 Task: Search one way flight ticket for 4 adults, 2 children, 2 infants in seat and 1 infant on lap in economy from San Juan: Fernando Luis Ribas Dominicci Airport (isla Grande Airport) to Gillette: Gillette Campbell County Airport on 5-1-2023. Choice of flights is Sun country airlines. Price is upto 90000. Outbound departure time preference is 0:00.
Action: Mouse moved to (295, 497)
Screenshot: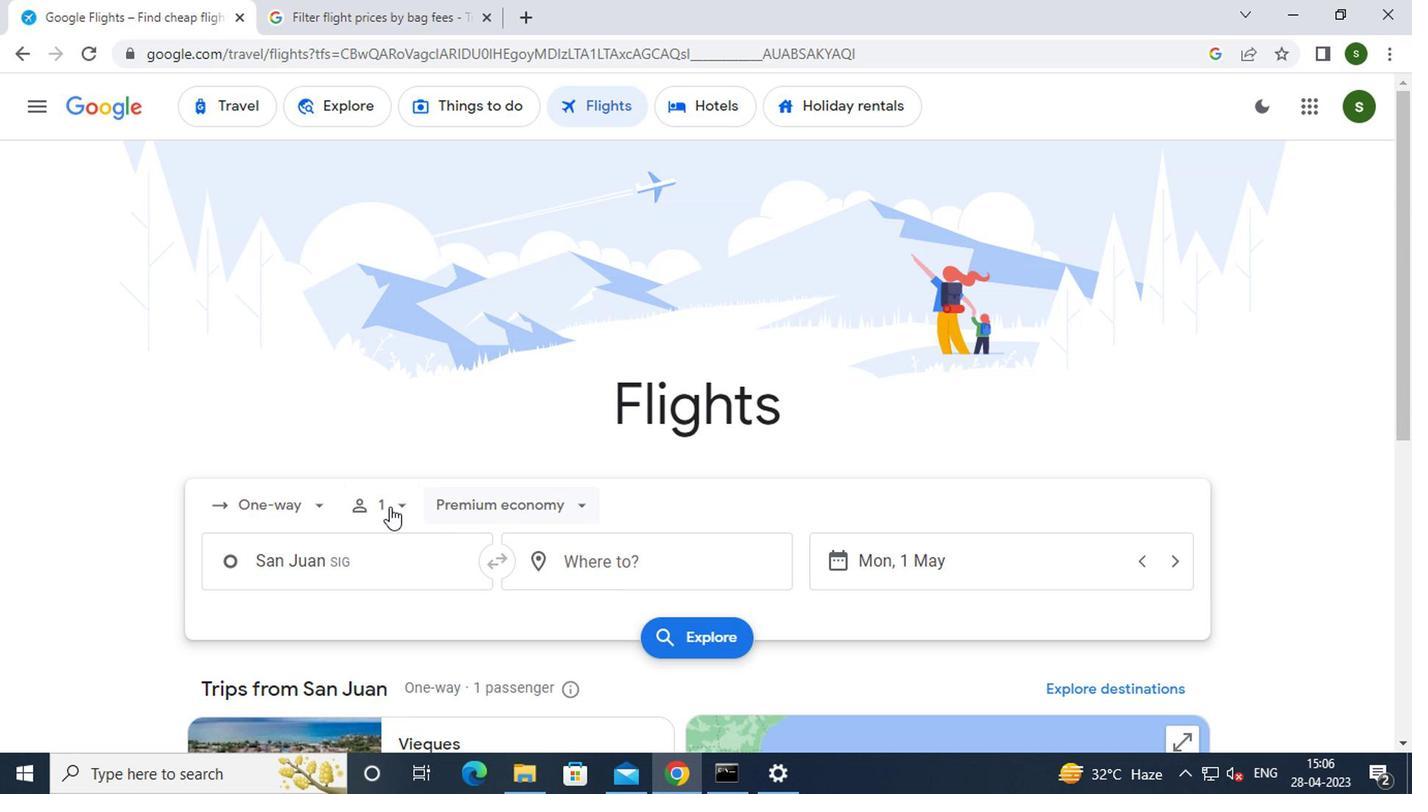 
Action: Mouse pressed left at (295, 497)
Screenshot: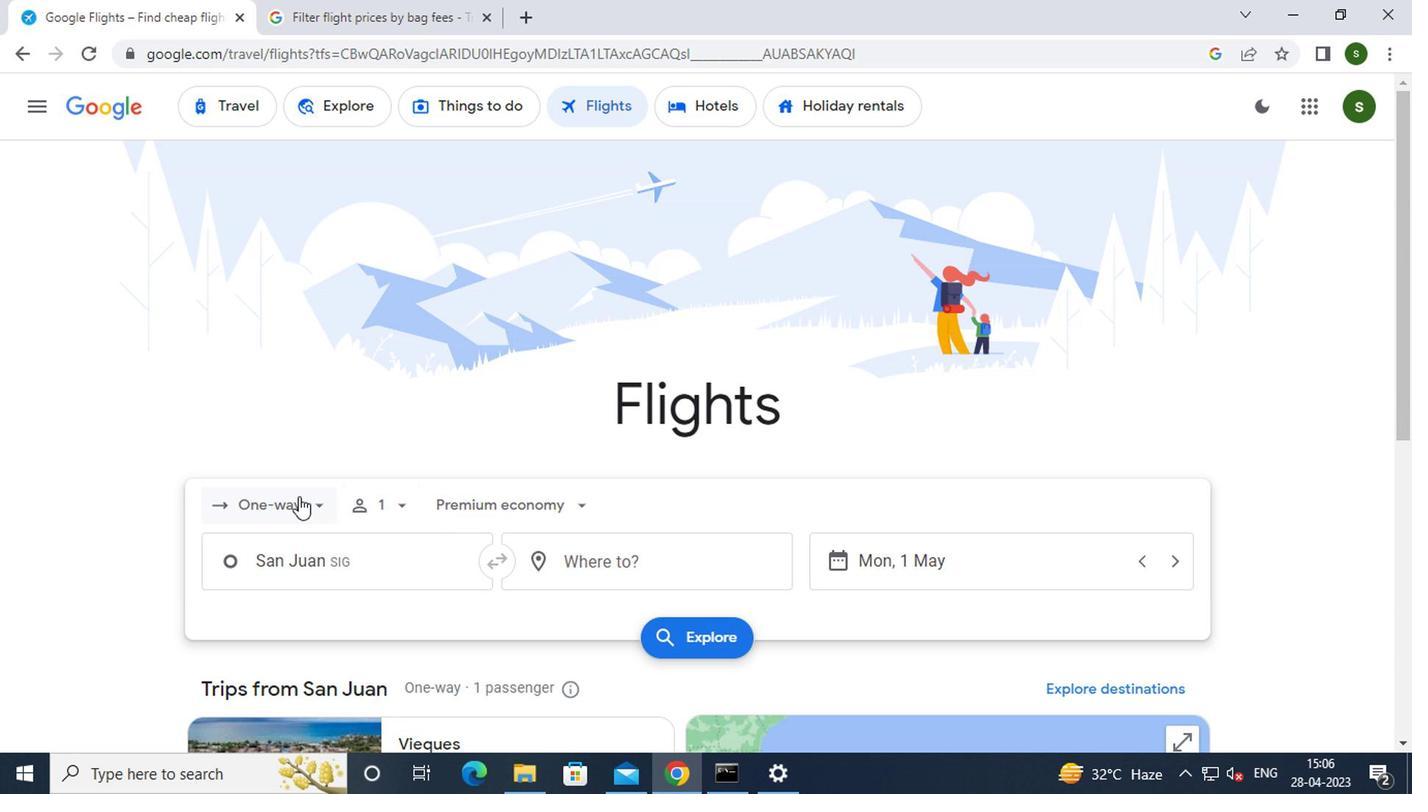 
Action: Mouse moved to (301, 590)
Screenshot: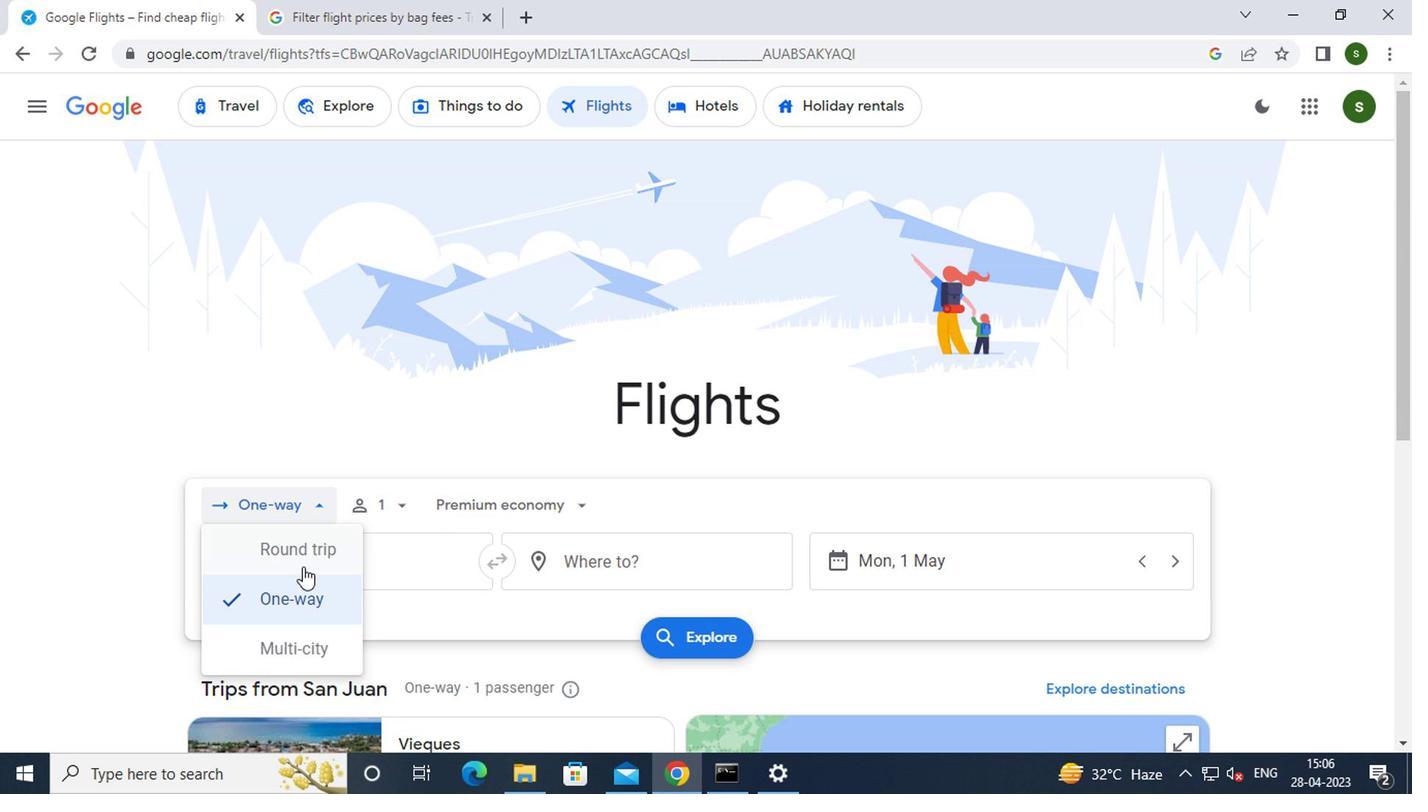
Action: Mouse pressed left at (301, 590)
Screenshot: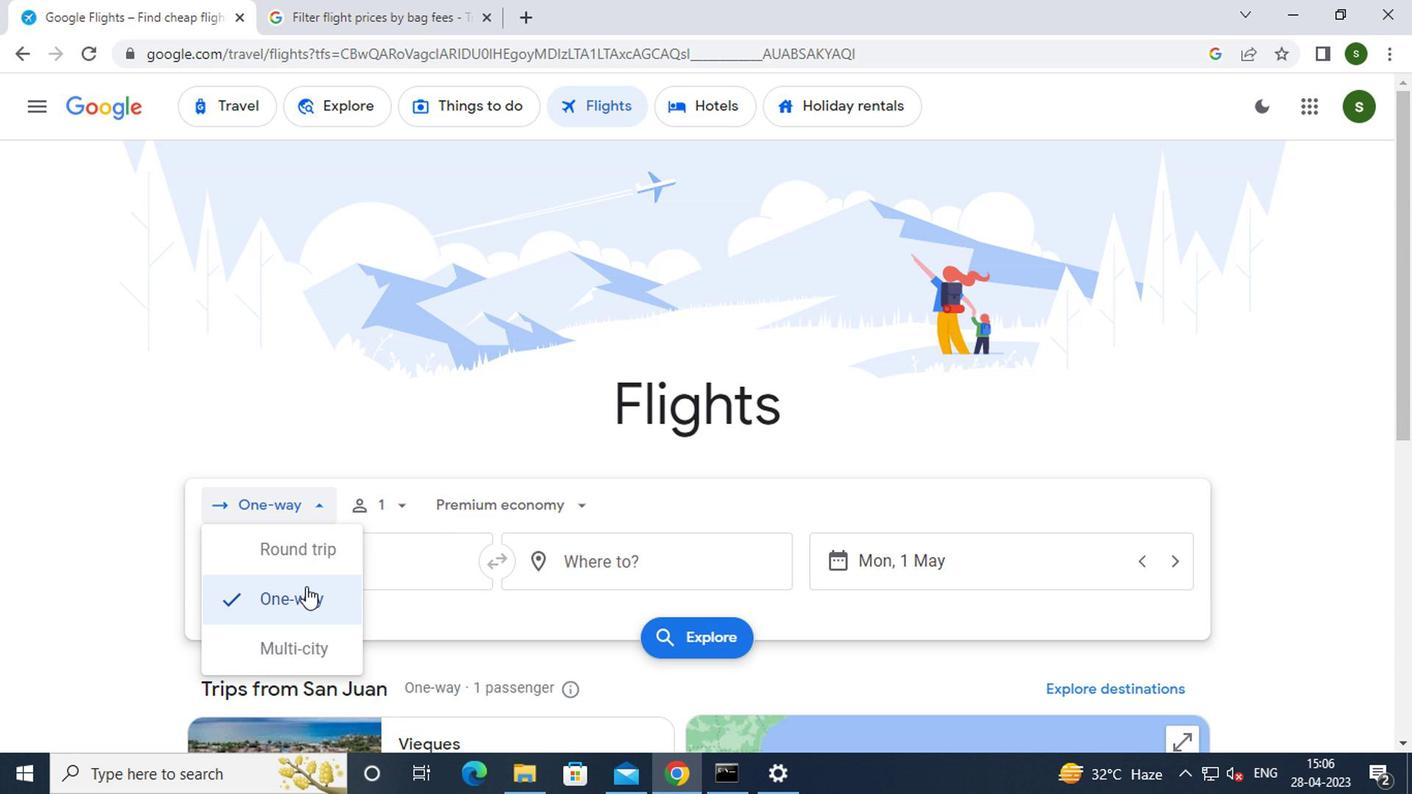 
Action: Mouse moved to (404, 492)
Screenshot: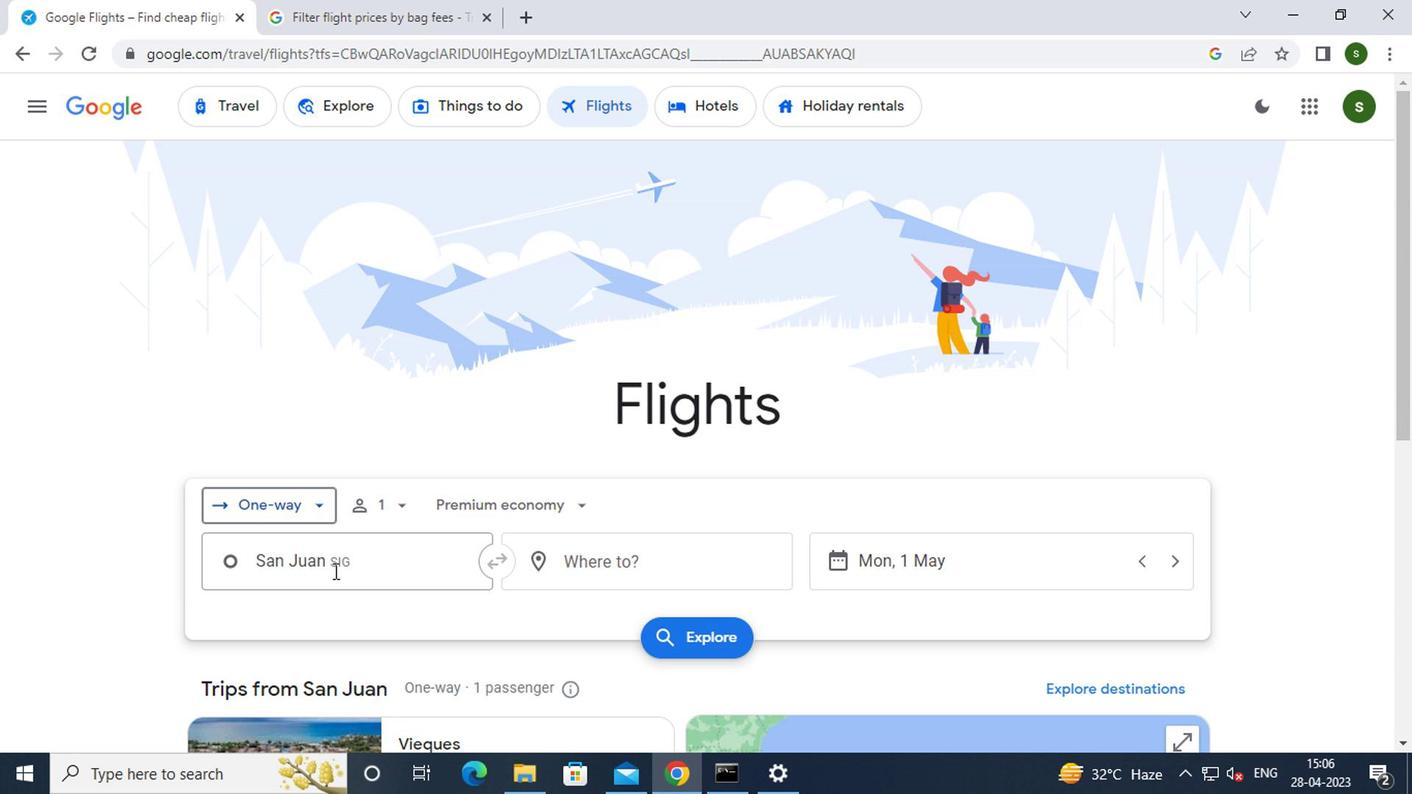 
Action: Mouse pressed left at (404, 492)
Screenshot: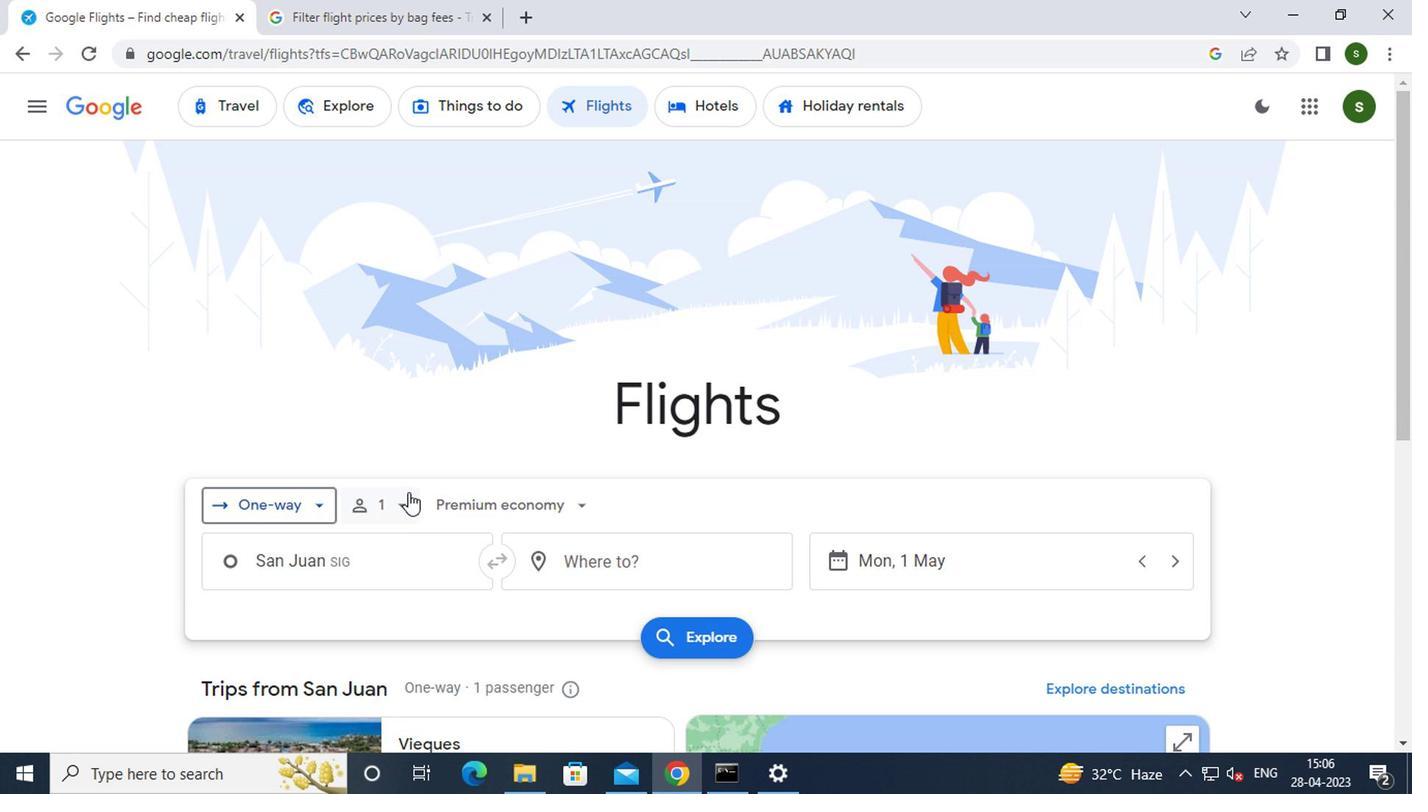 
Action: Mouse moved to (551, 555)
Screenshot: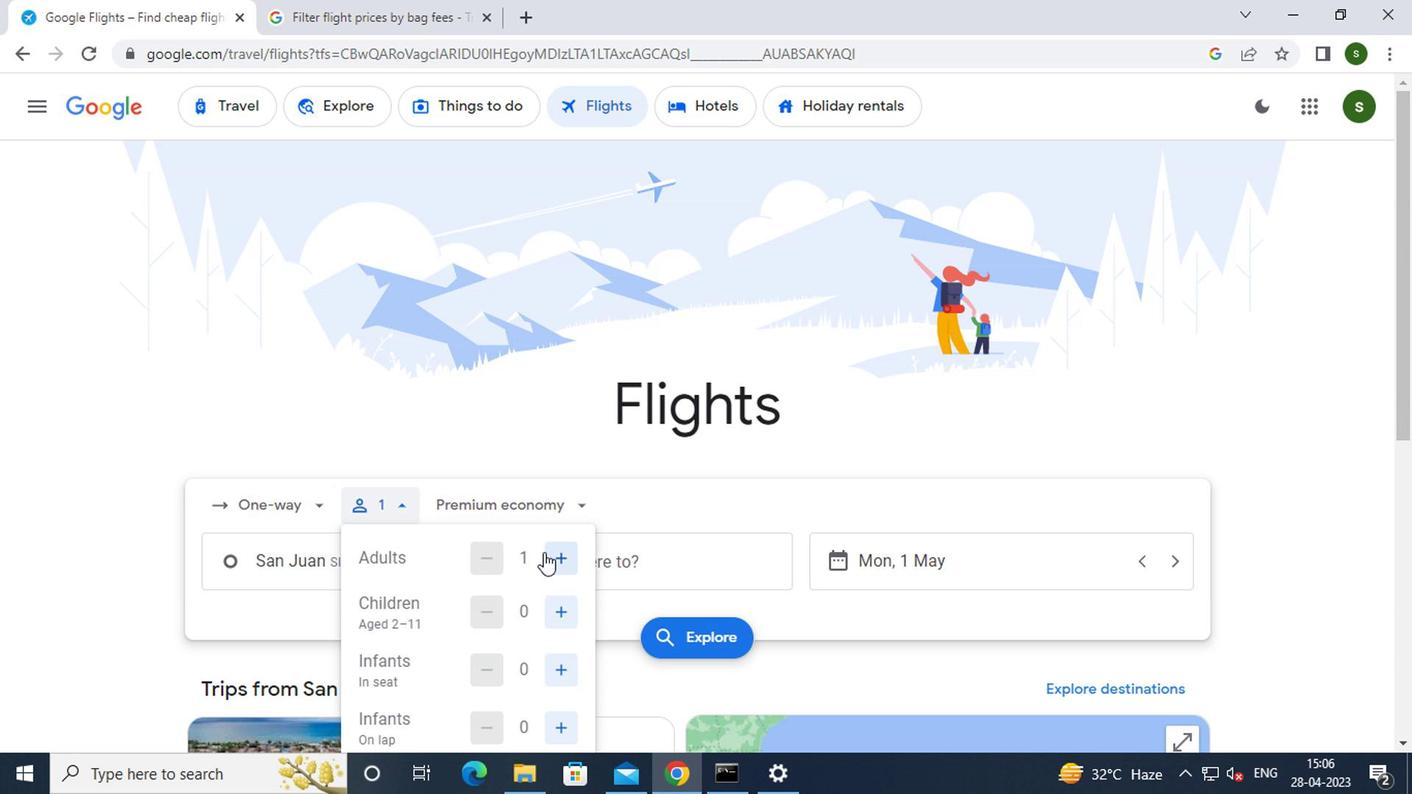 
Action: Mouse pressed left at (551, 555)
Screenshot: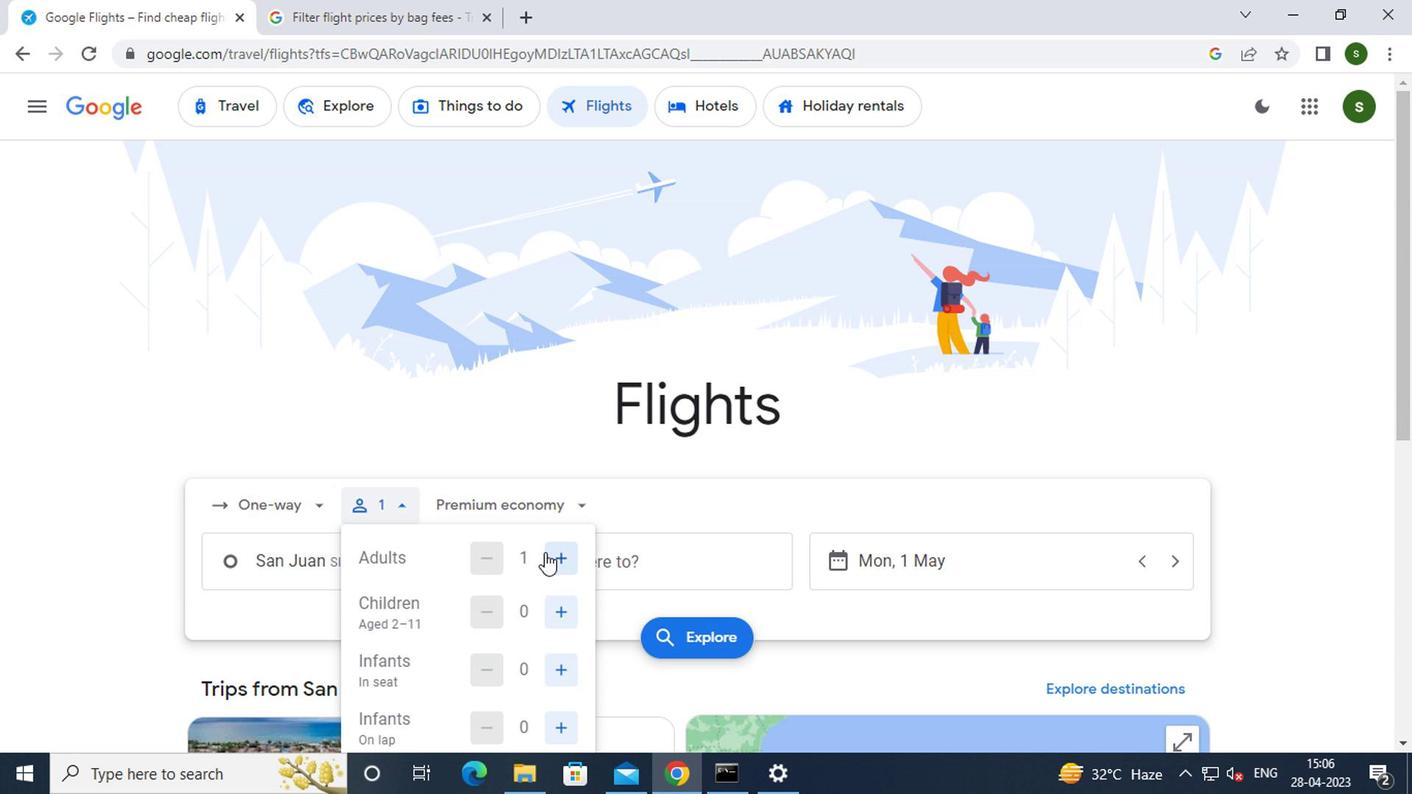 
Action: Mouse pressed left at (551, 555)
Screenshot: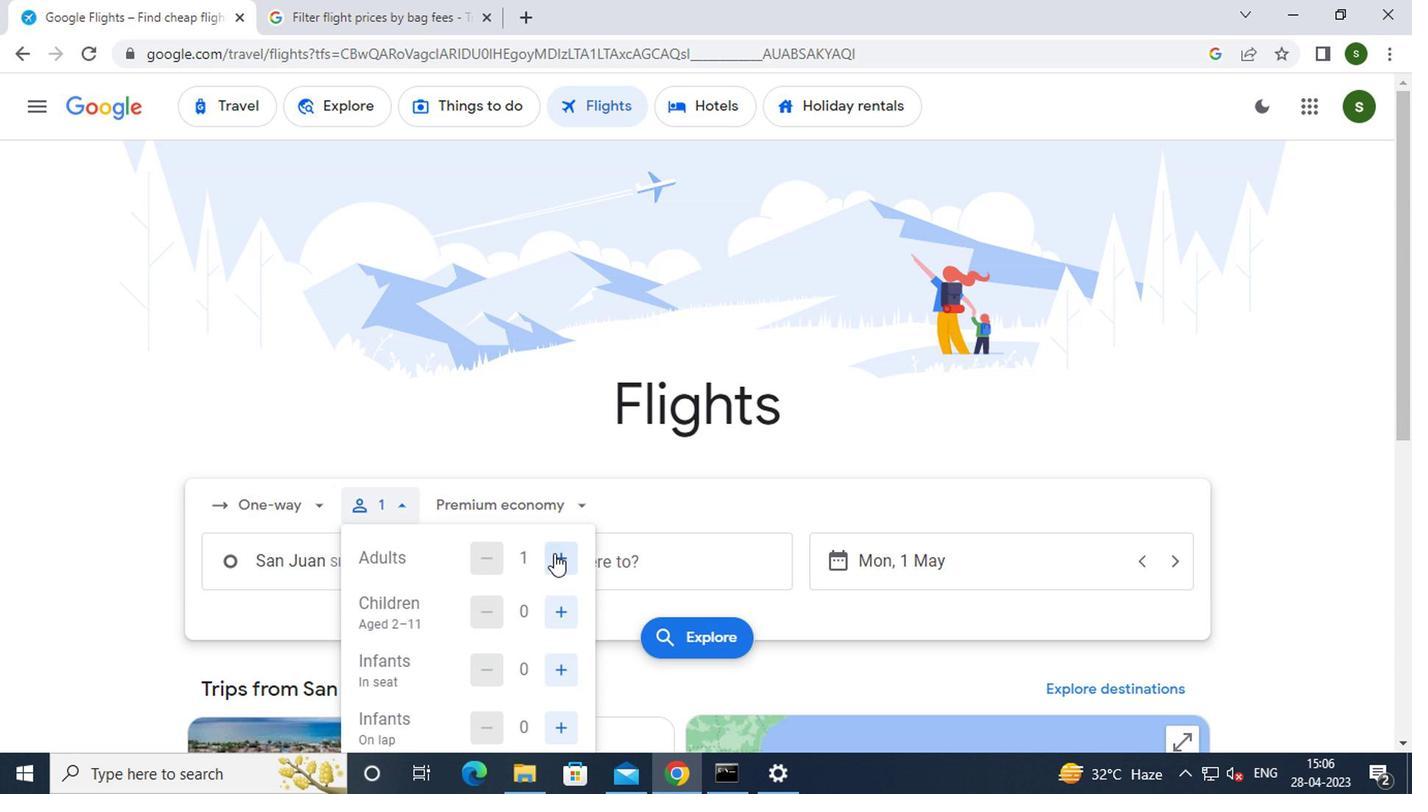 
Action: Mouse pressed left at (551, 555)
Screenshot: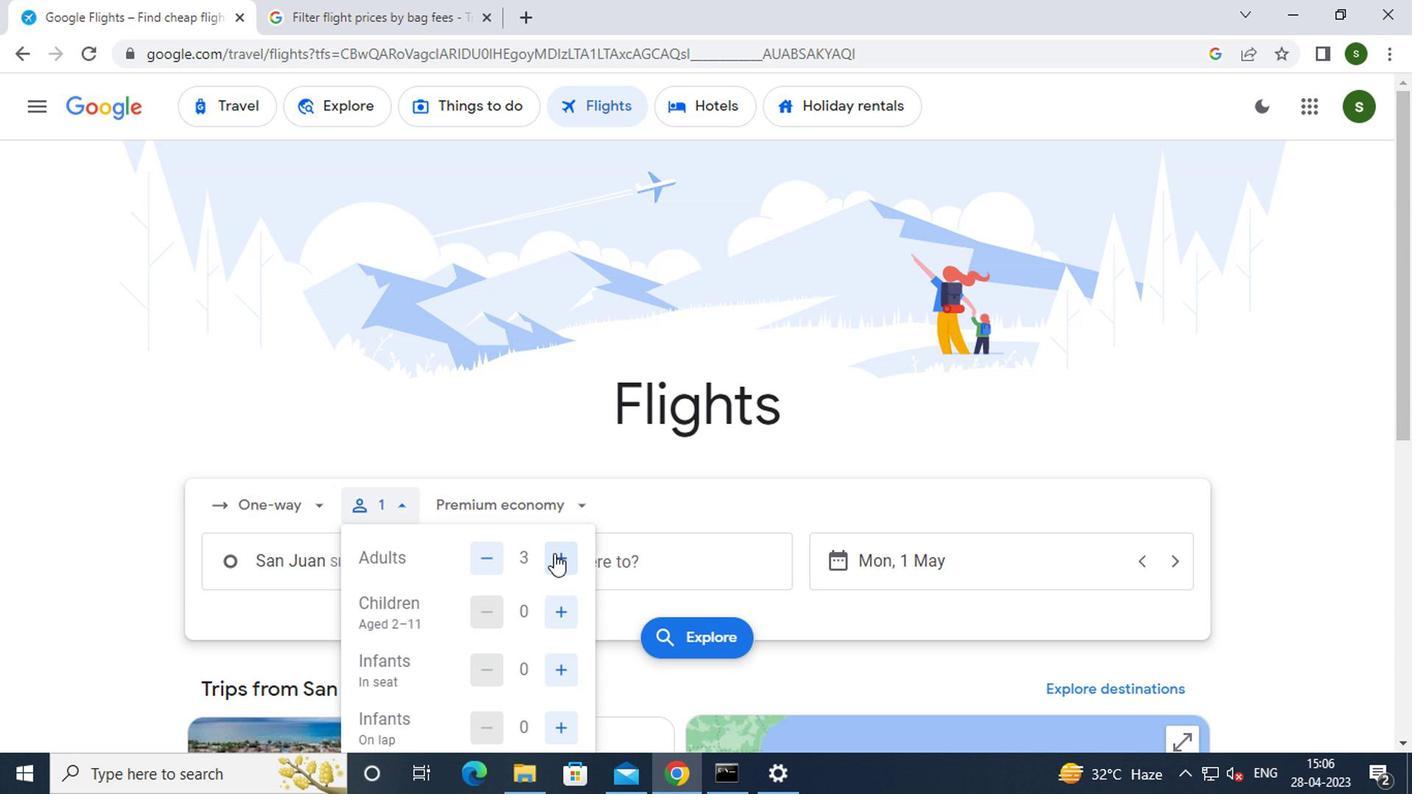 
Action: Mouse moved to (557, 603)
Screenshot: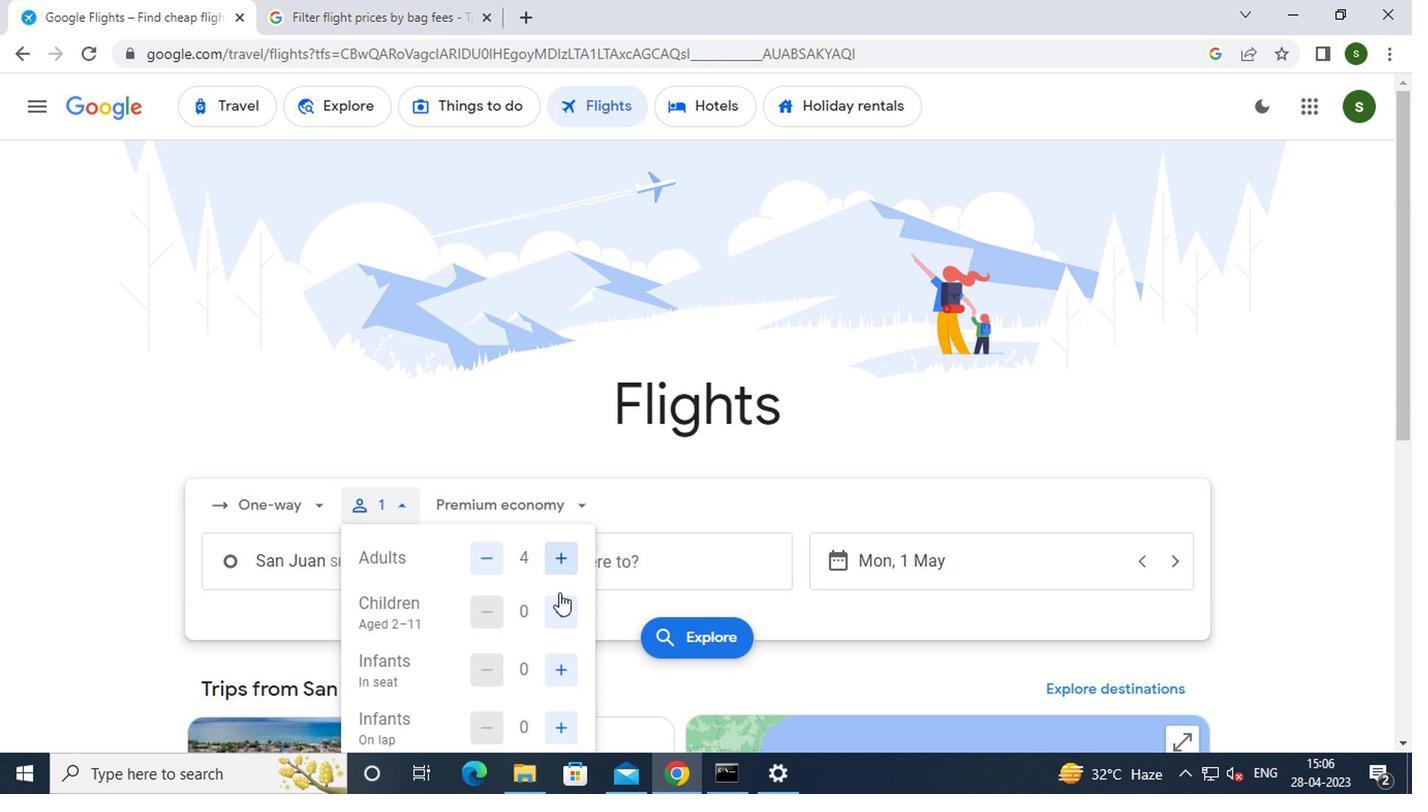 
Action: Mouse pressed left at (557, 603)
Screenshot: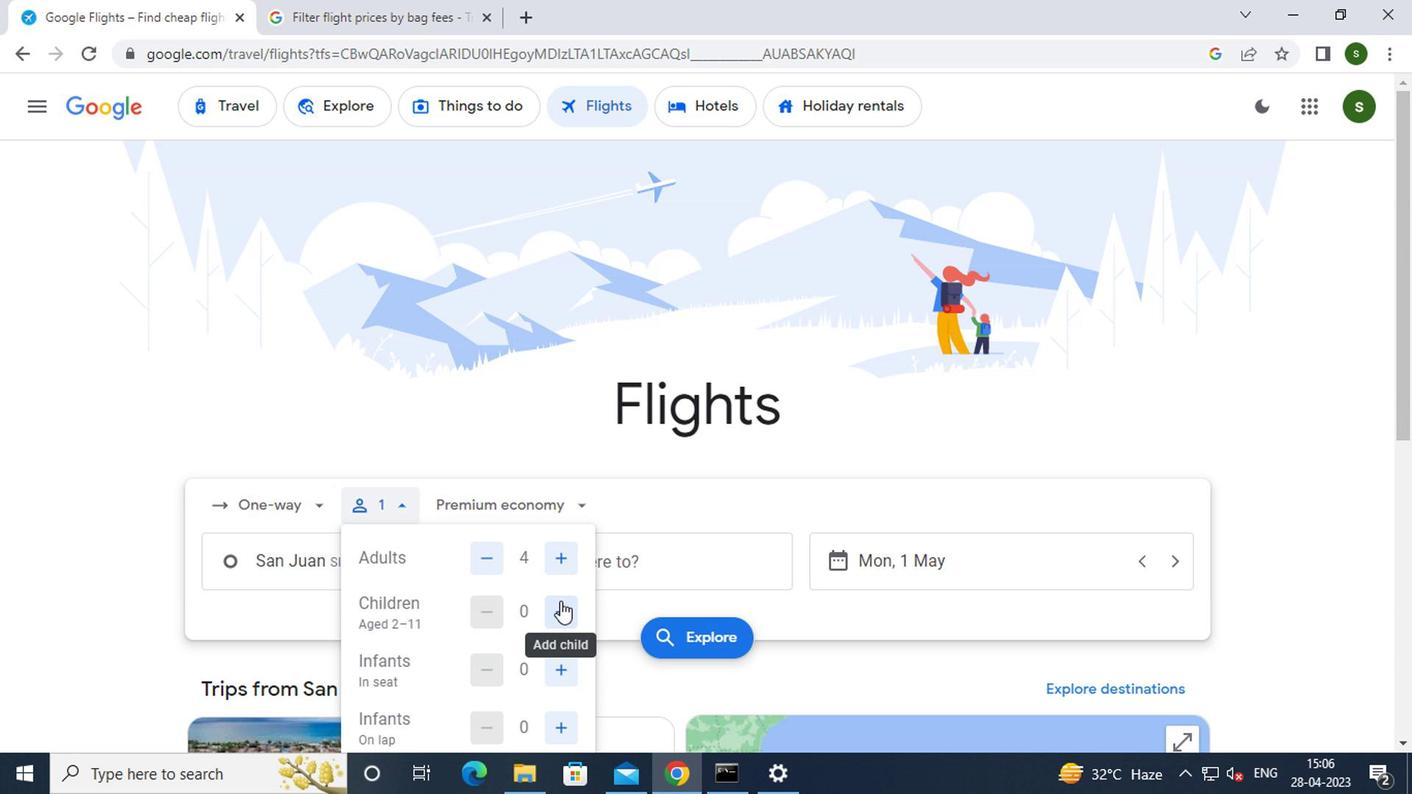 
Action: Mouse pressed left at (557, 603)
Screenshot: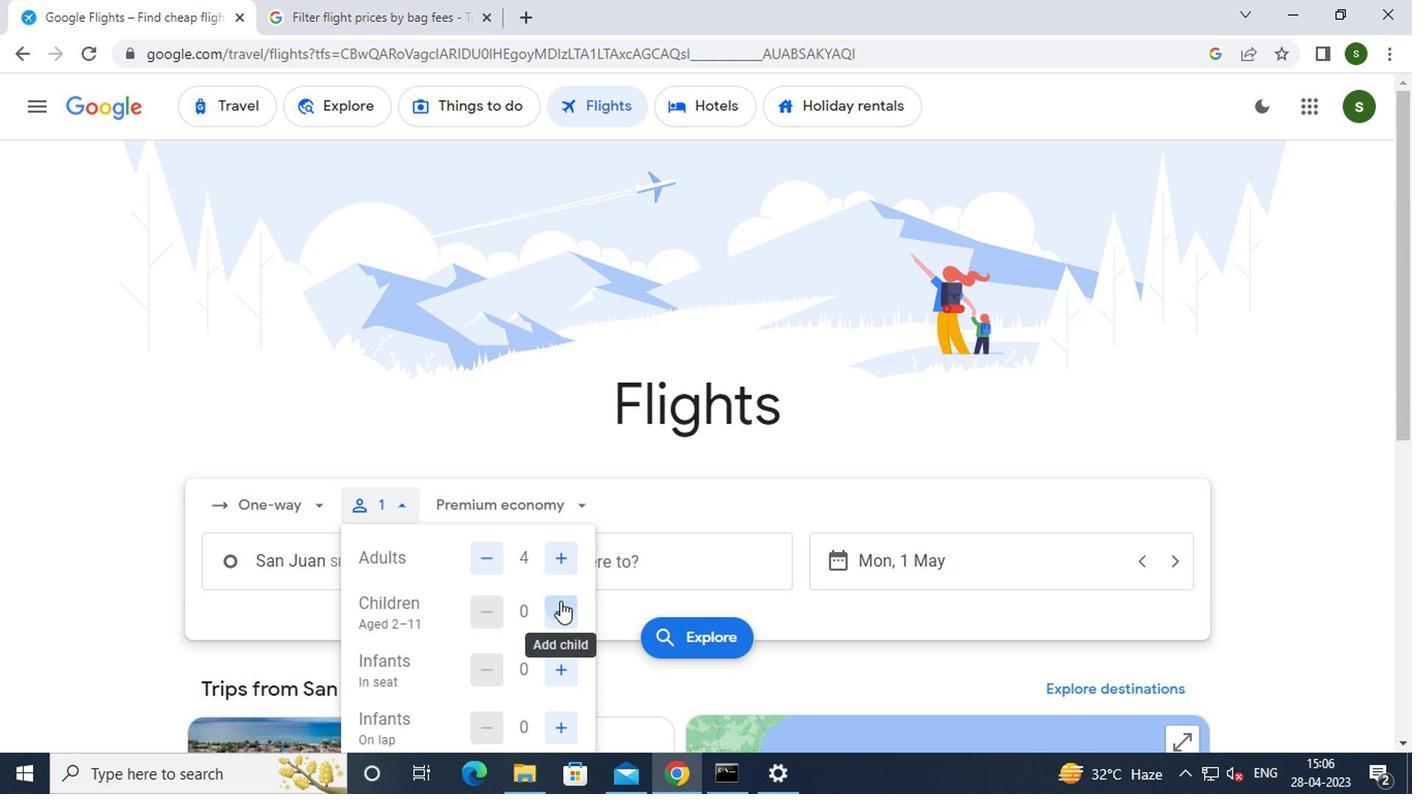 
Action: Mouse moved to (556, 675)
Screenshot: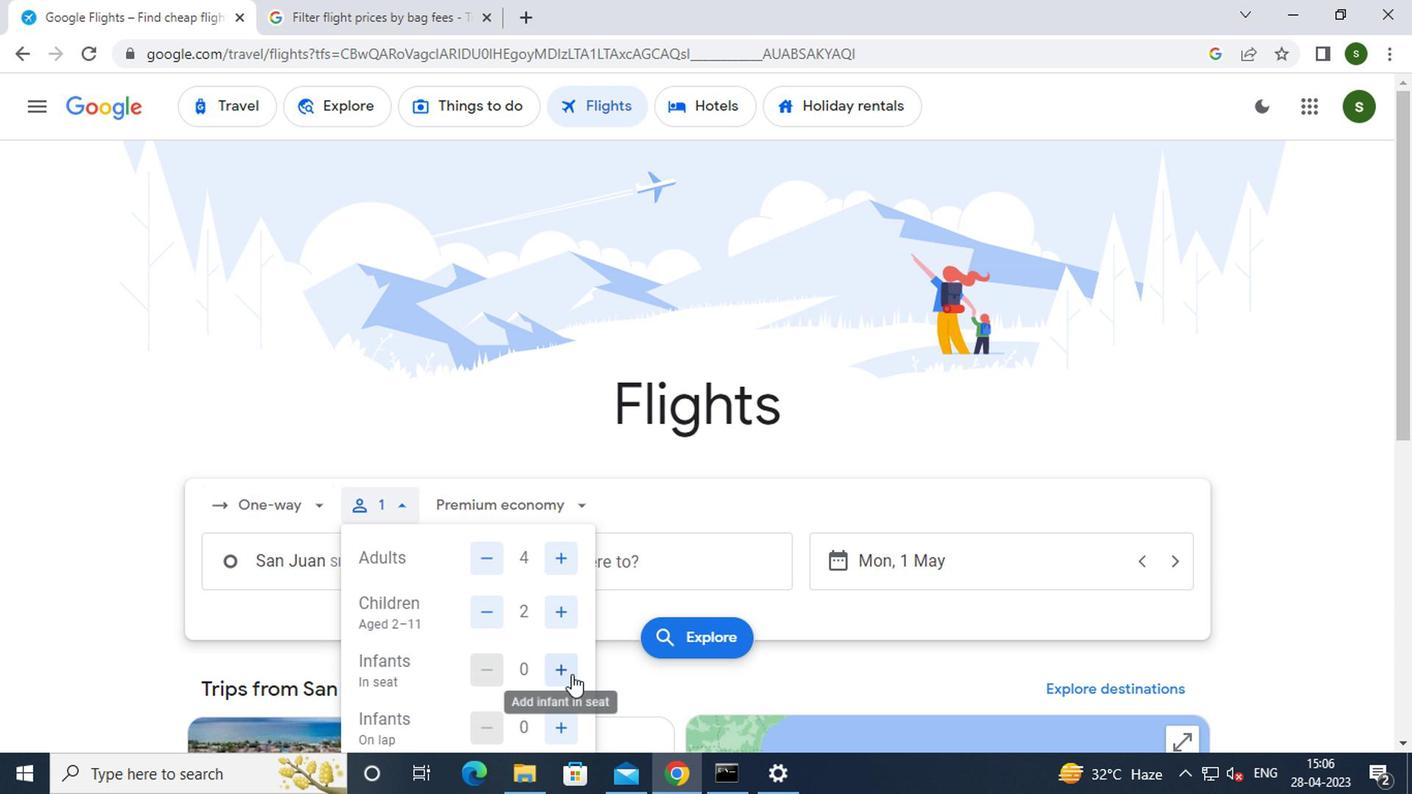 
Action: Mouse pressed left at (556, 675)
Screenshot: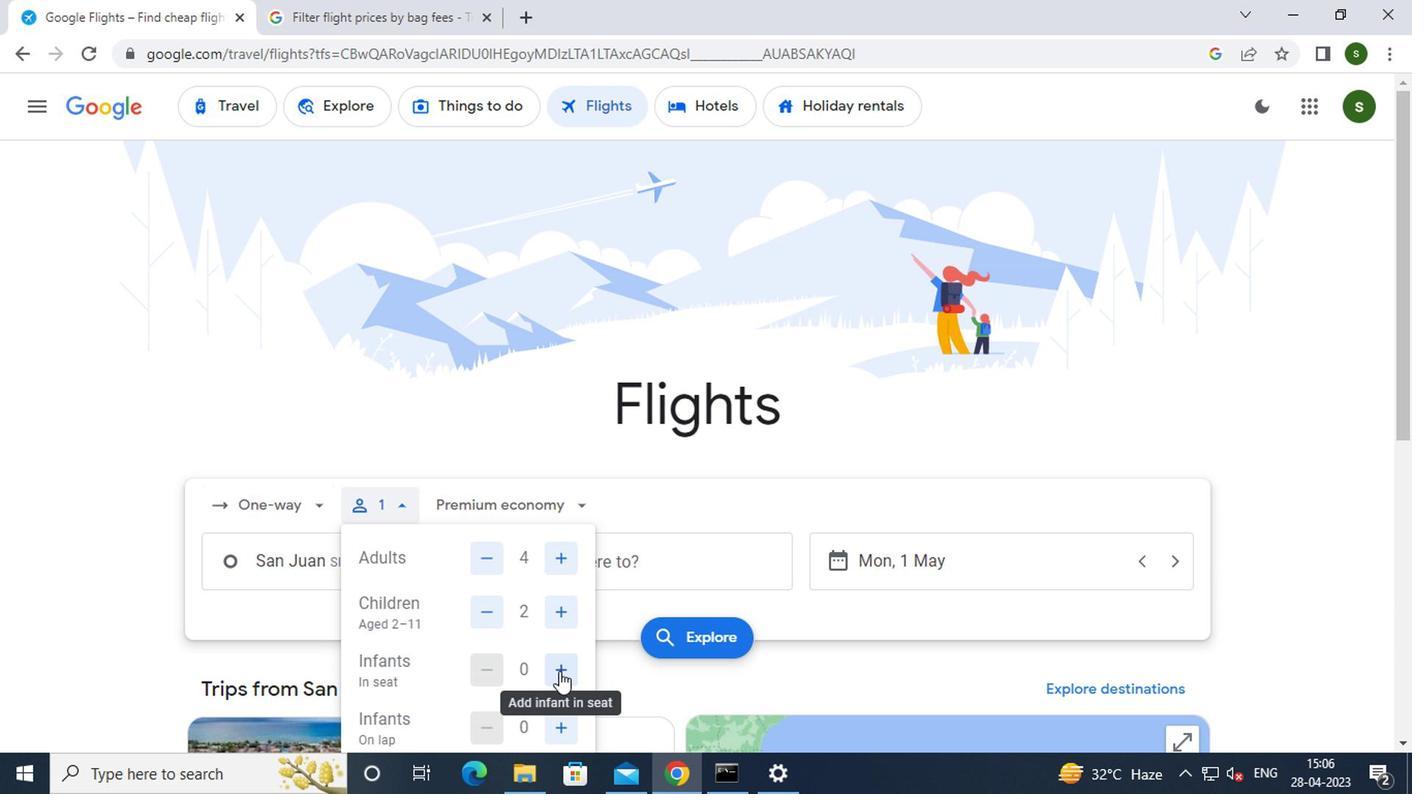 
Action: Mouse pressed left at (556, 675)
Screenshot: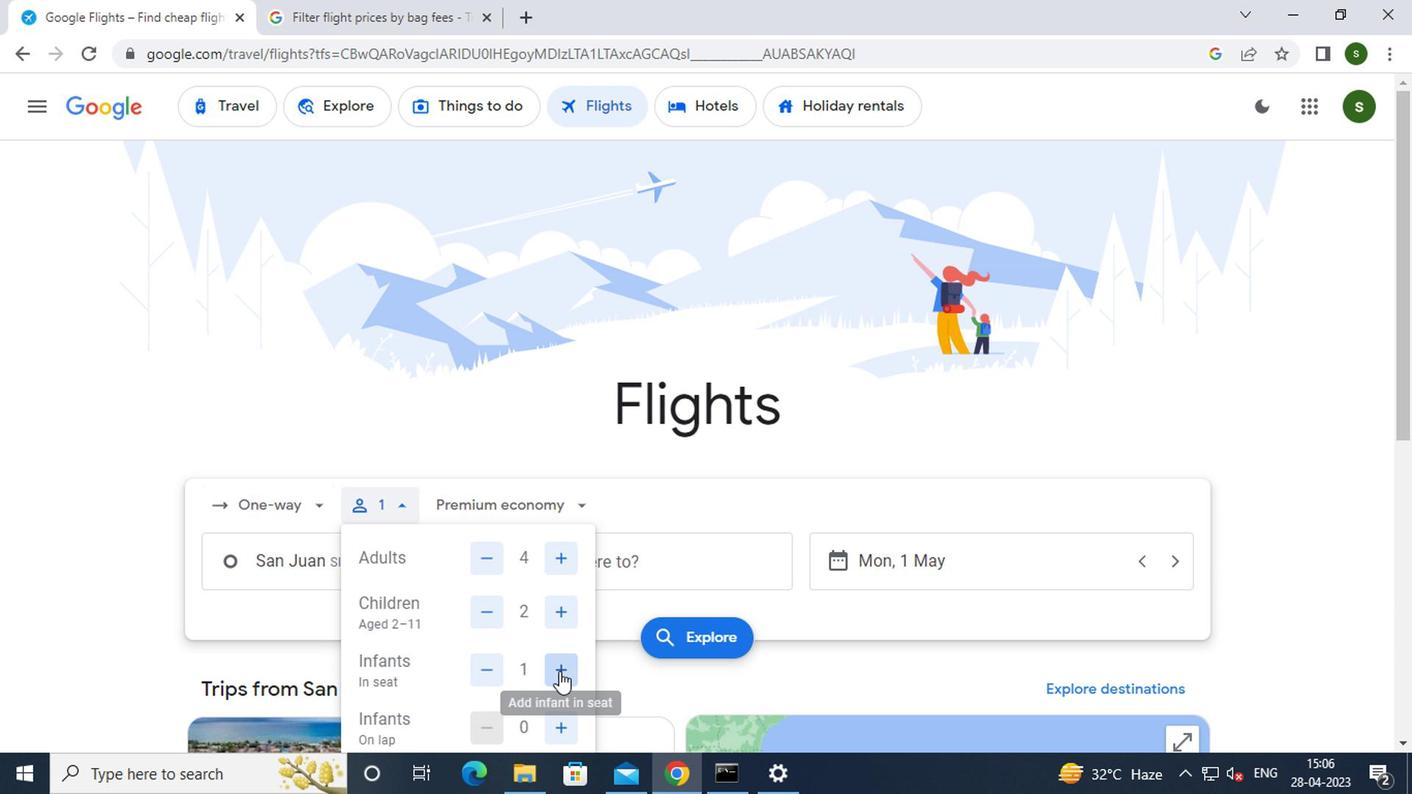 
Action: Mouse moved to (564, 734)
Screenshot: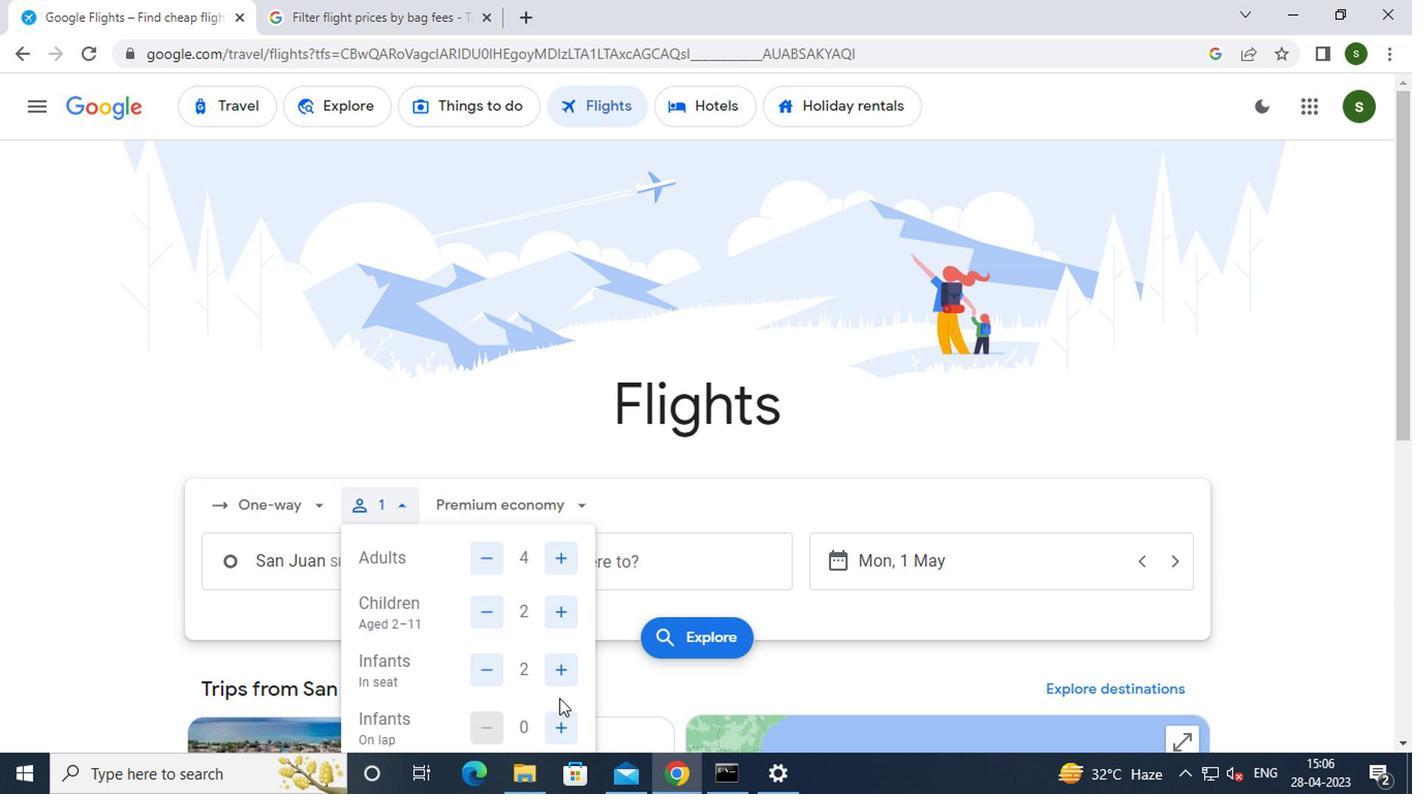 
Action: Mouse pressed left at (564, 734)
Screenshot: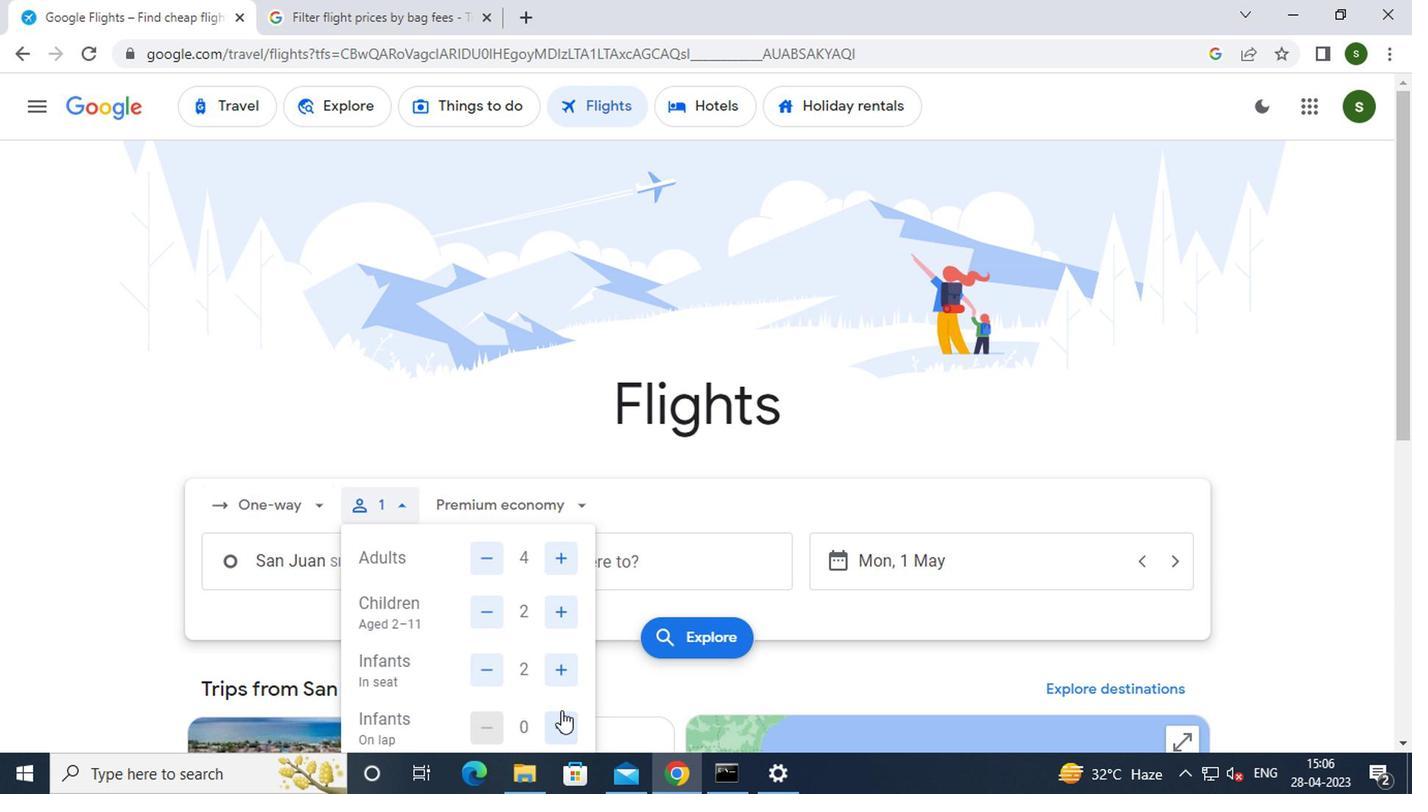 
Action: Mouse moved to (520, 492)
Screenshot: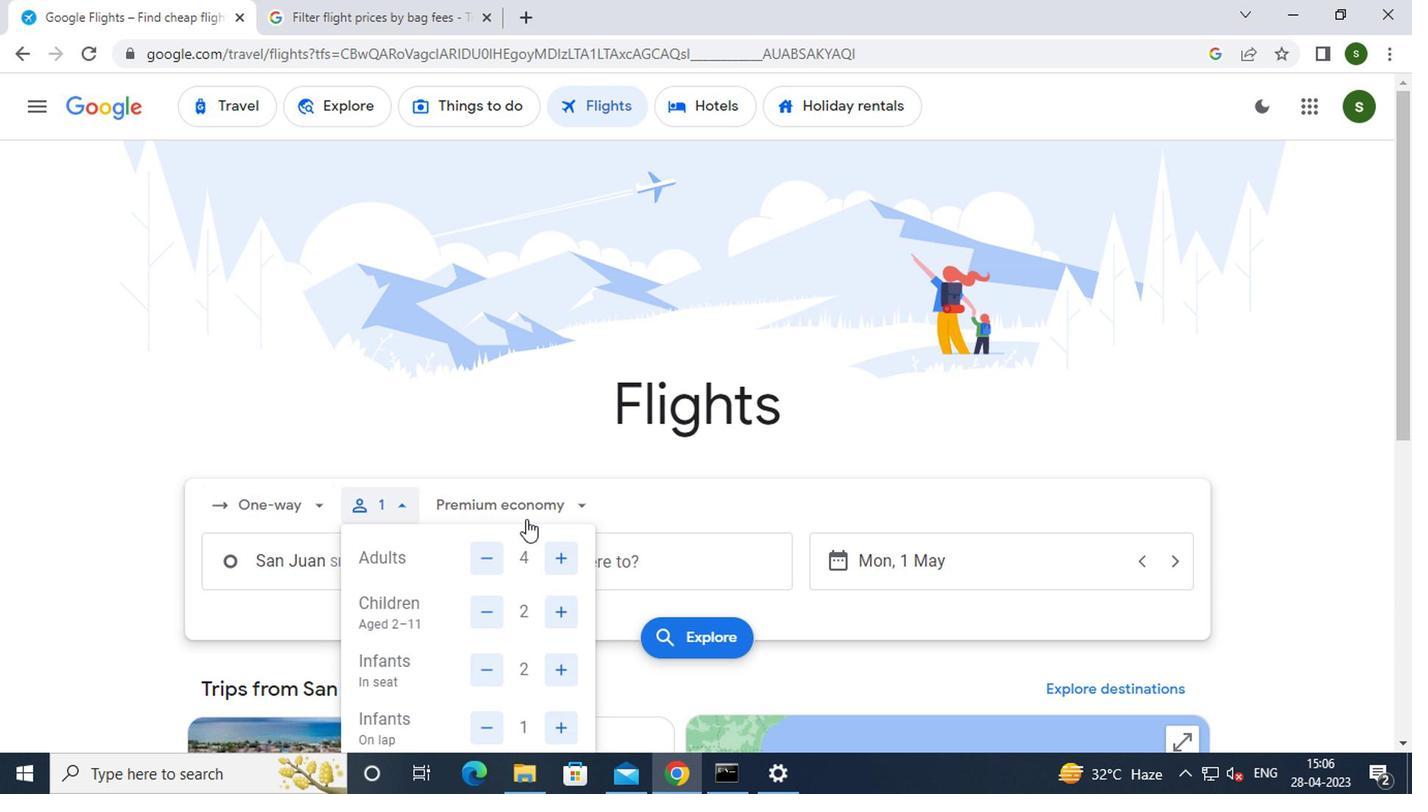 
Action: Mouse pressed left at (520, 492)
Screenshot: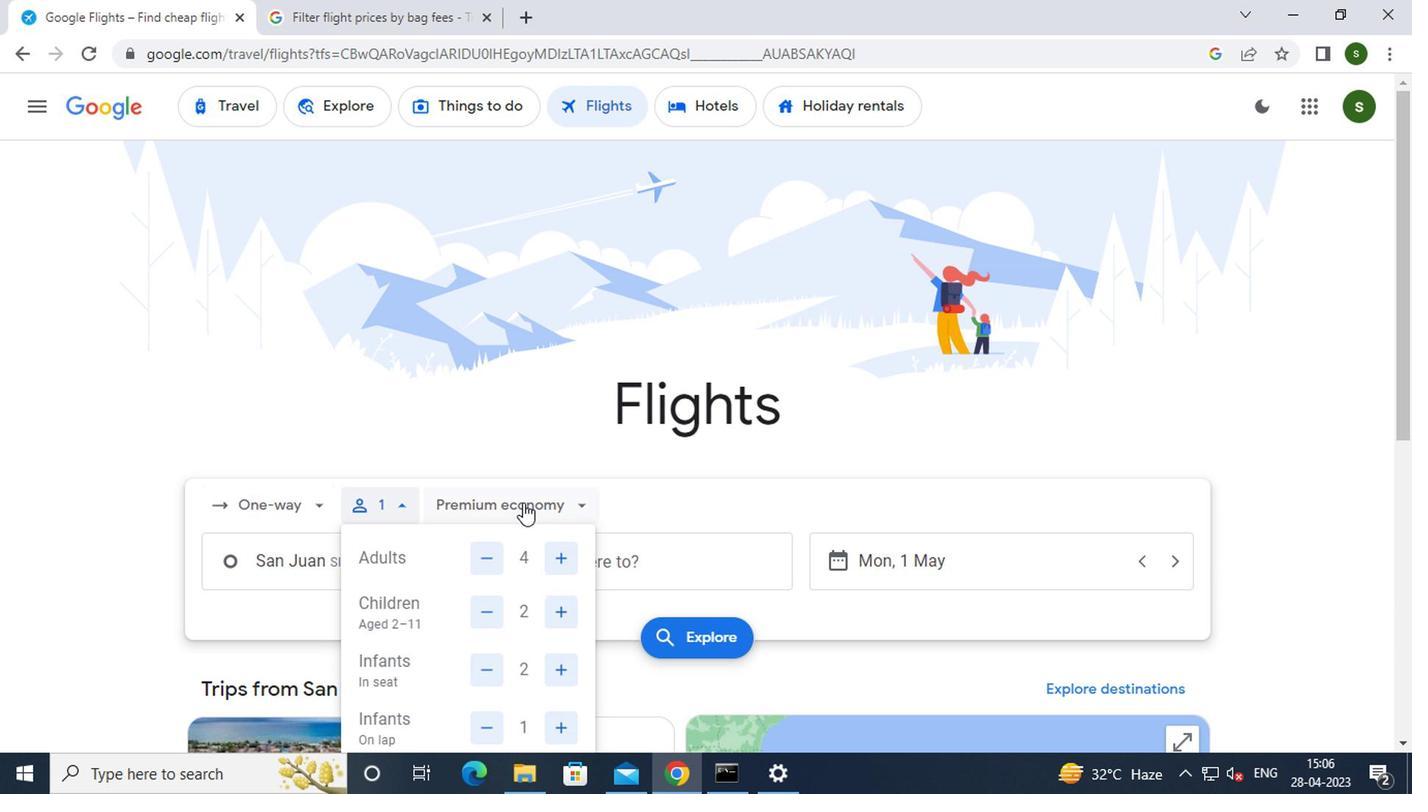 
Action: Mouse moved to (542, 553)
Screenshot: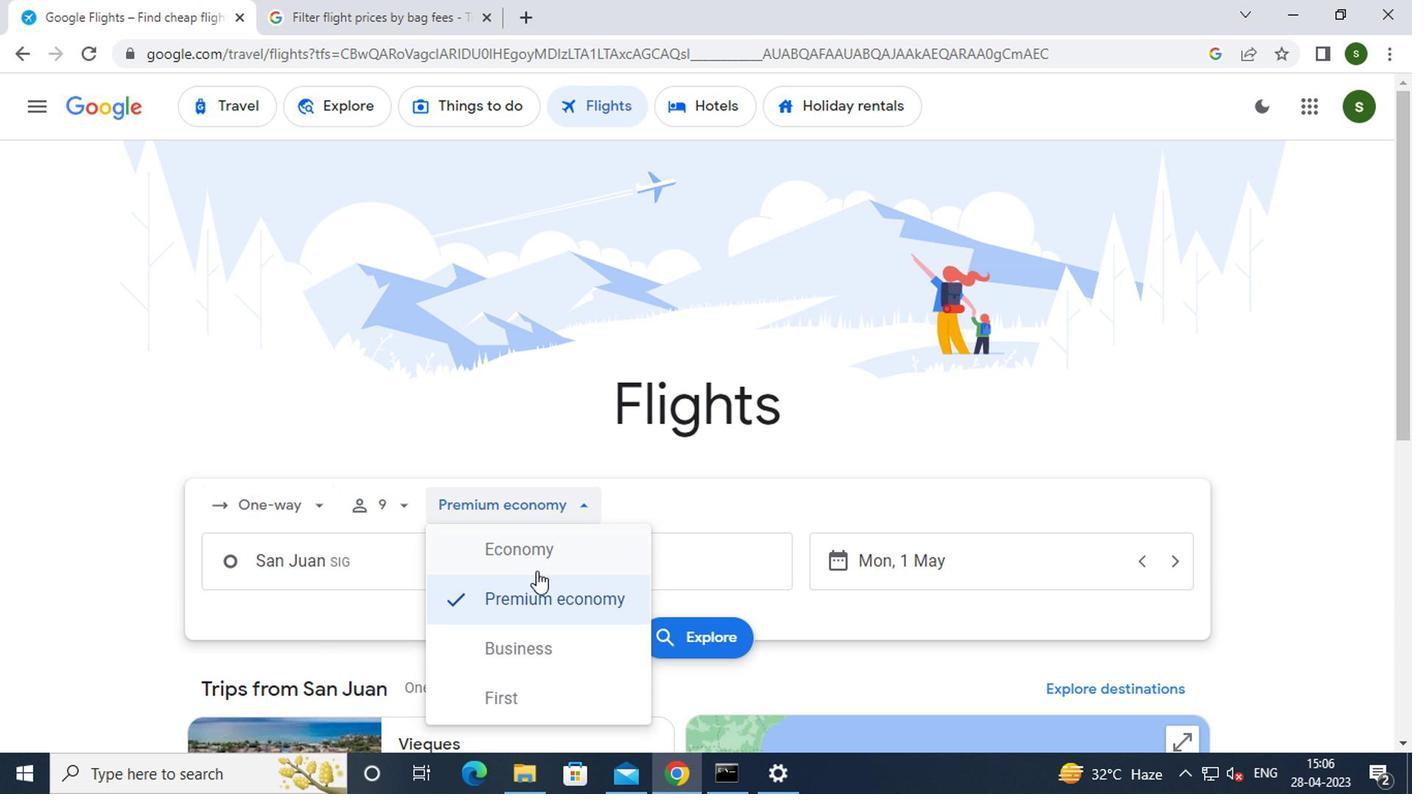 
Action: Mouse pressed left at (542, 553)
Screenshot: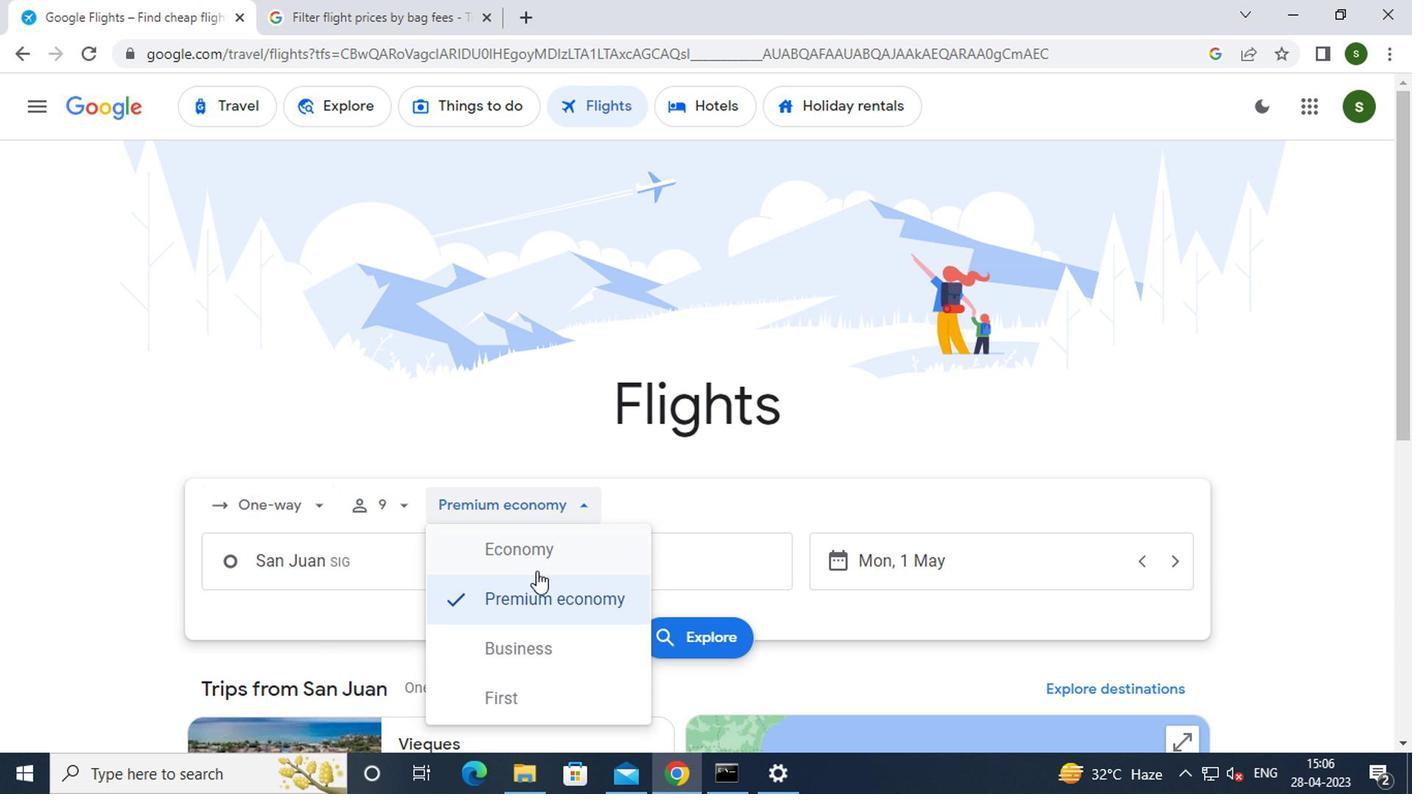 
Action: Mouse moved to (392, 575)
Screenshot: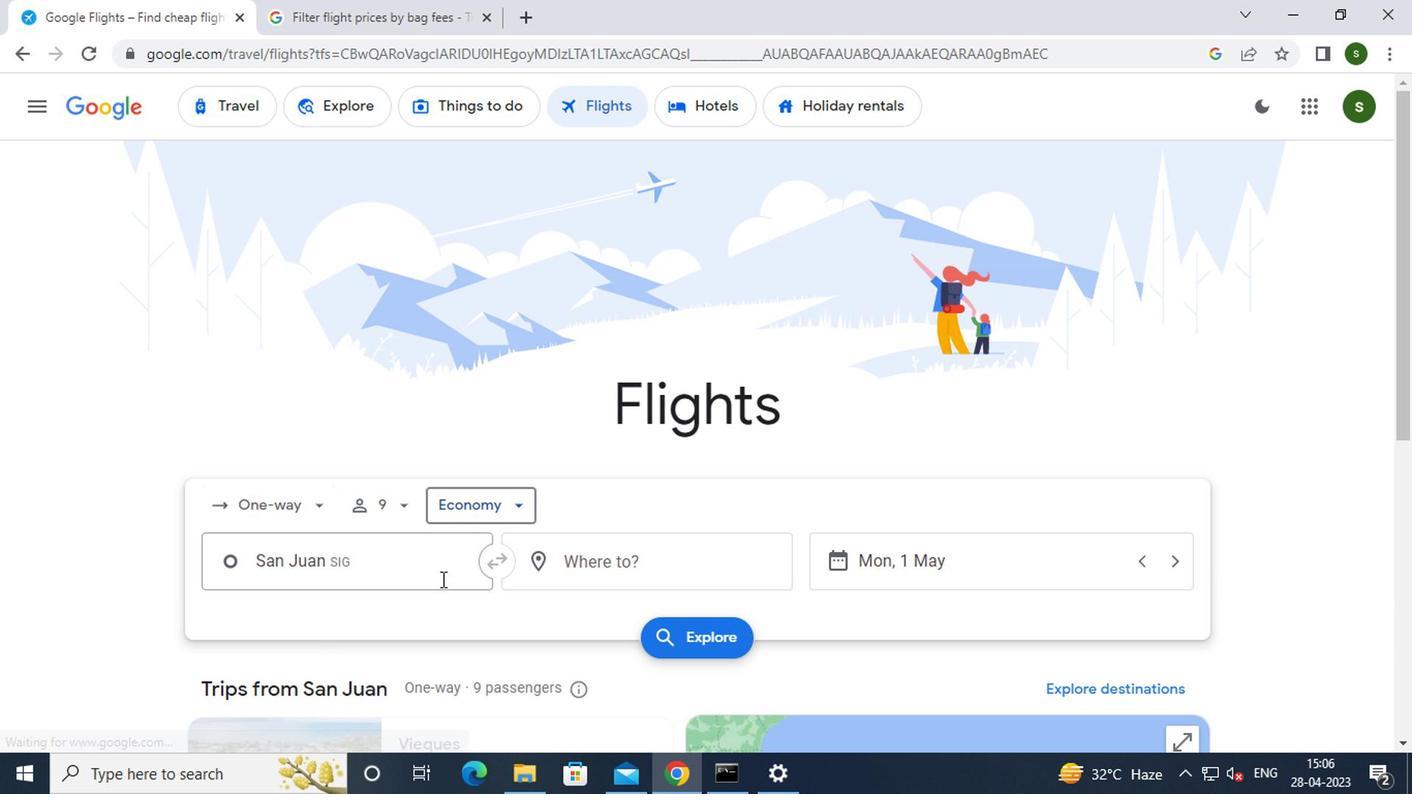 
Action: Mouse pressed left at (392, 575)
Screenshot: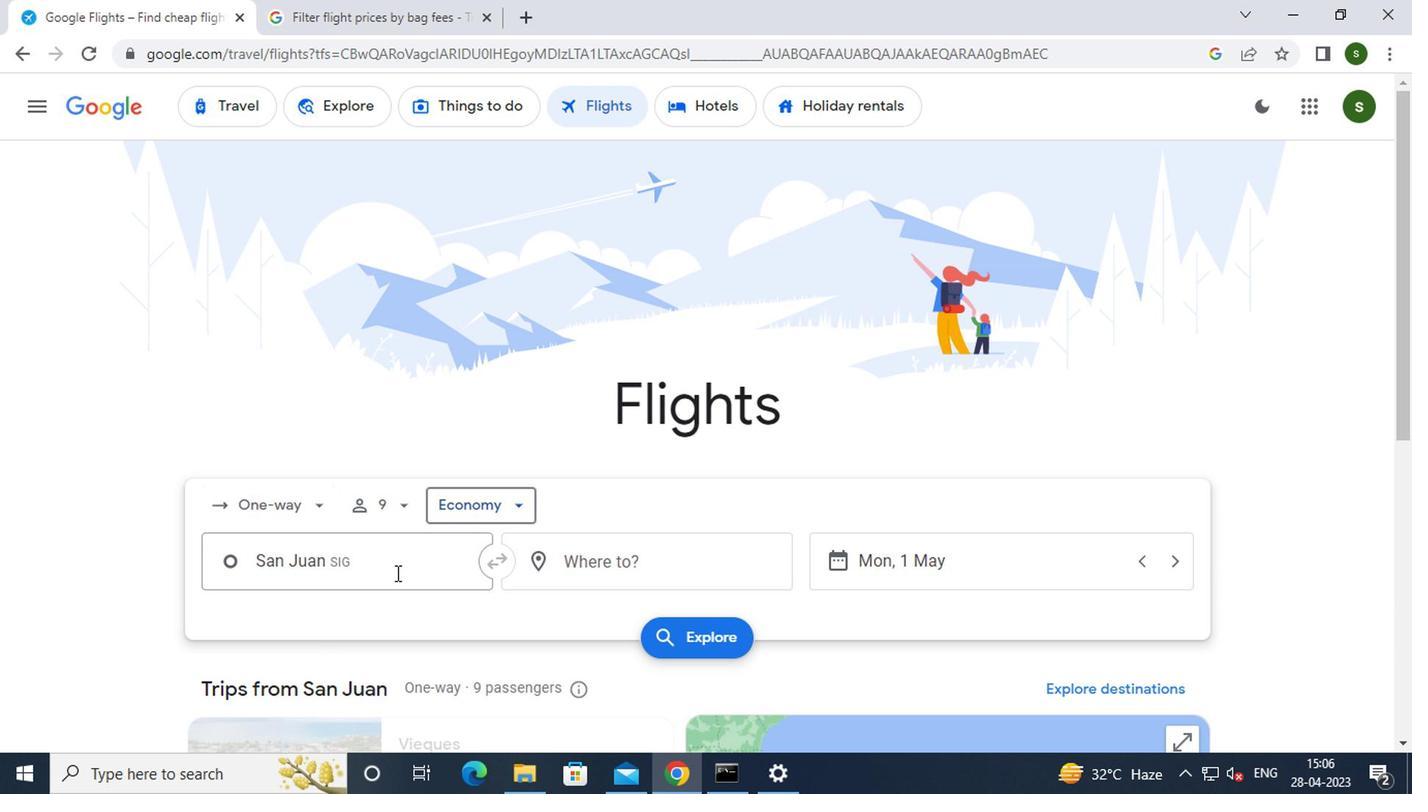 
Action: Key pressed f<Key.caps_lock>ernando
Screenshot: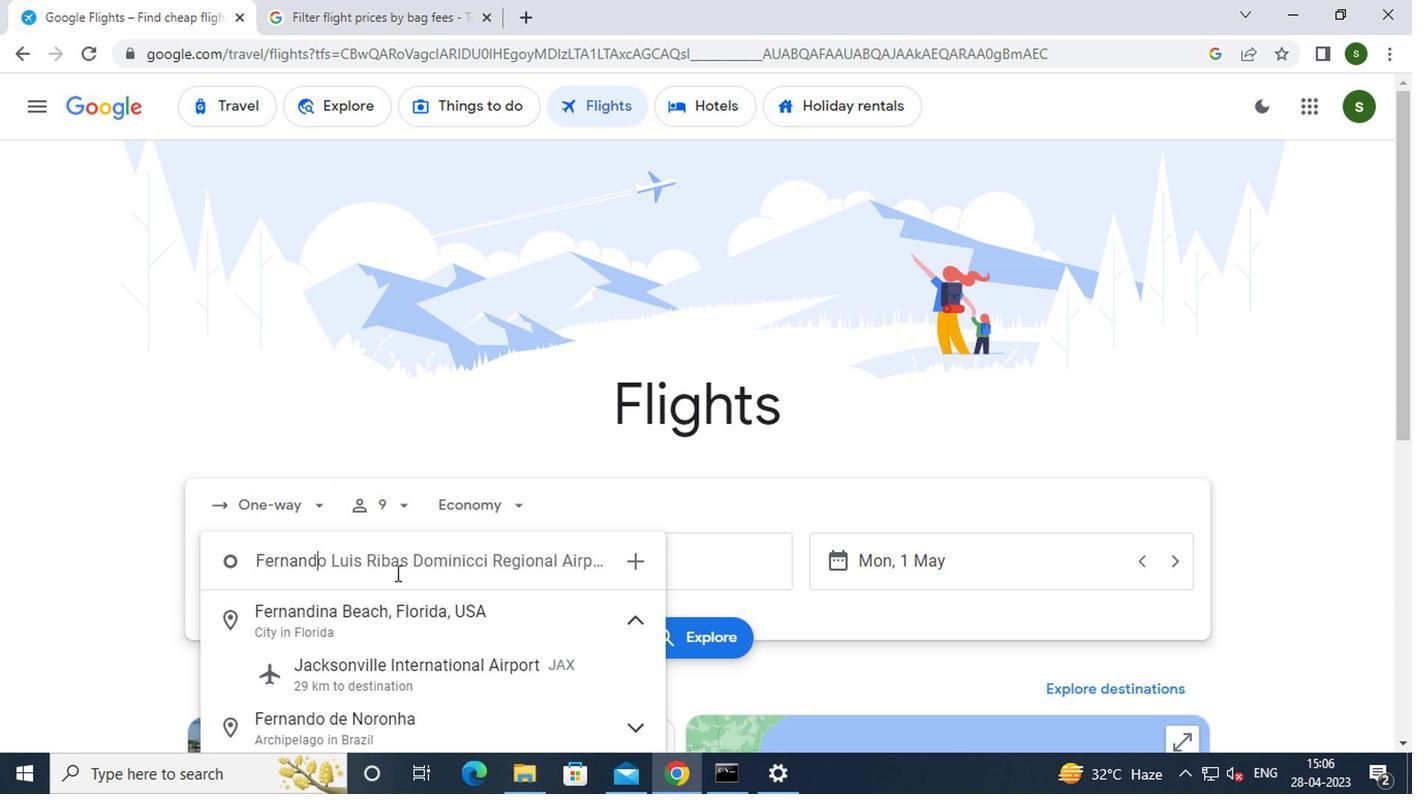
Action: Mouse moved to (438, 737)
Screenshot: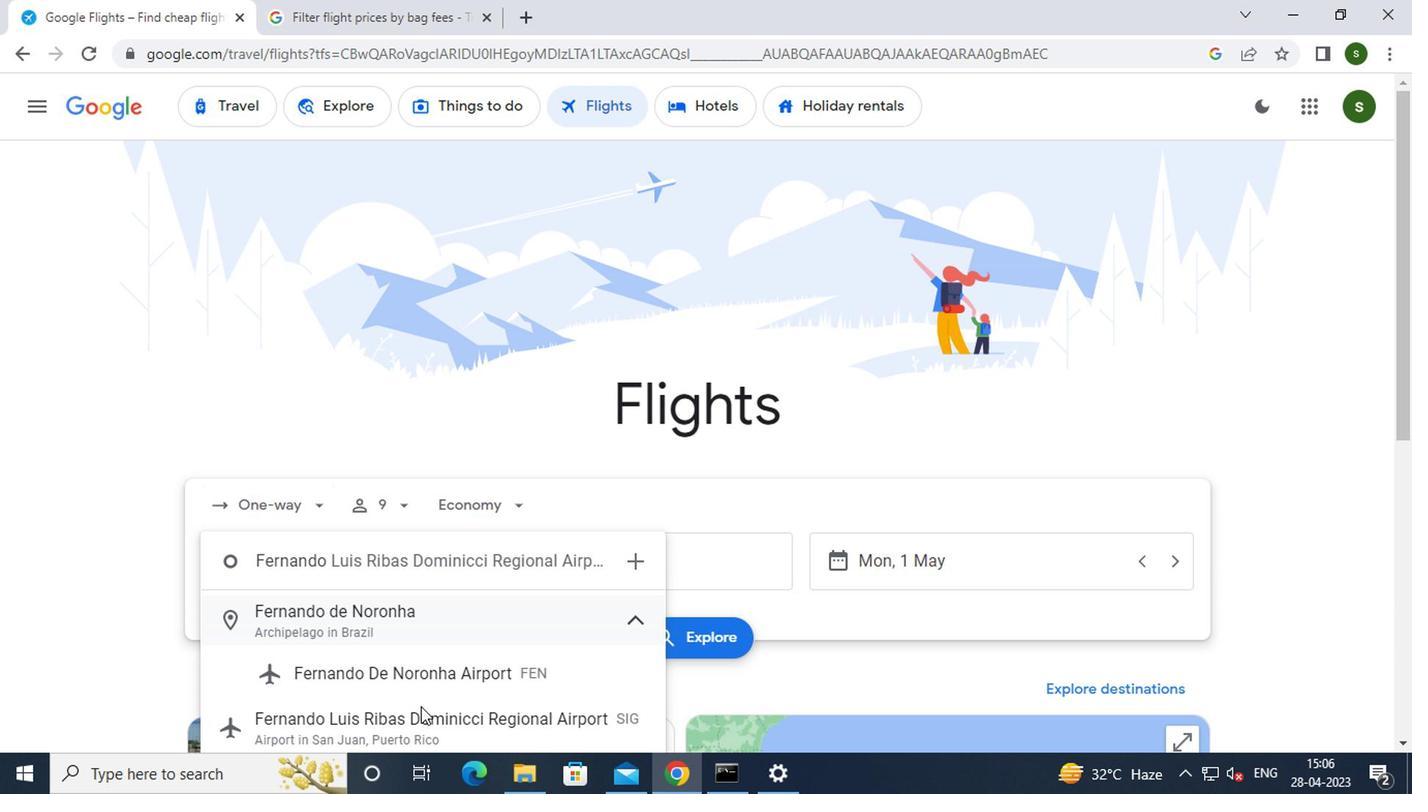 
Action: Mouse pressed left at (438, 737)
Screenshot: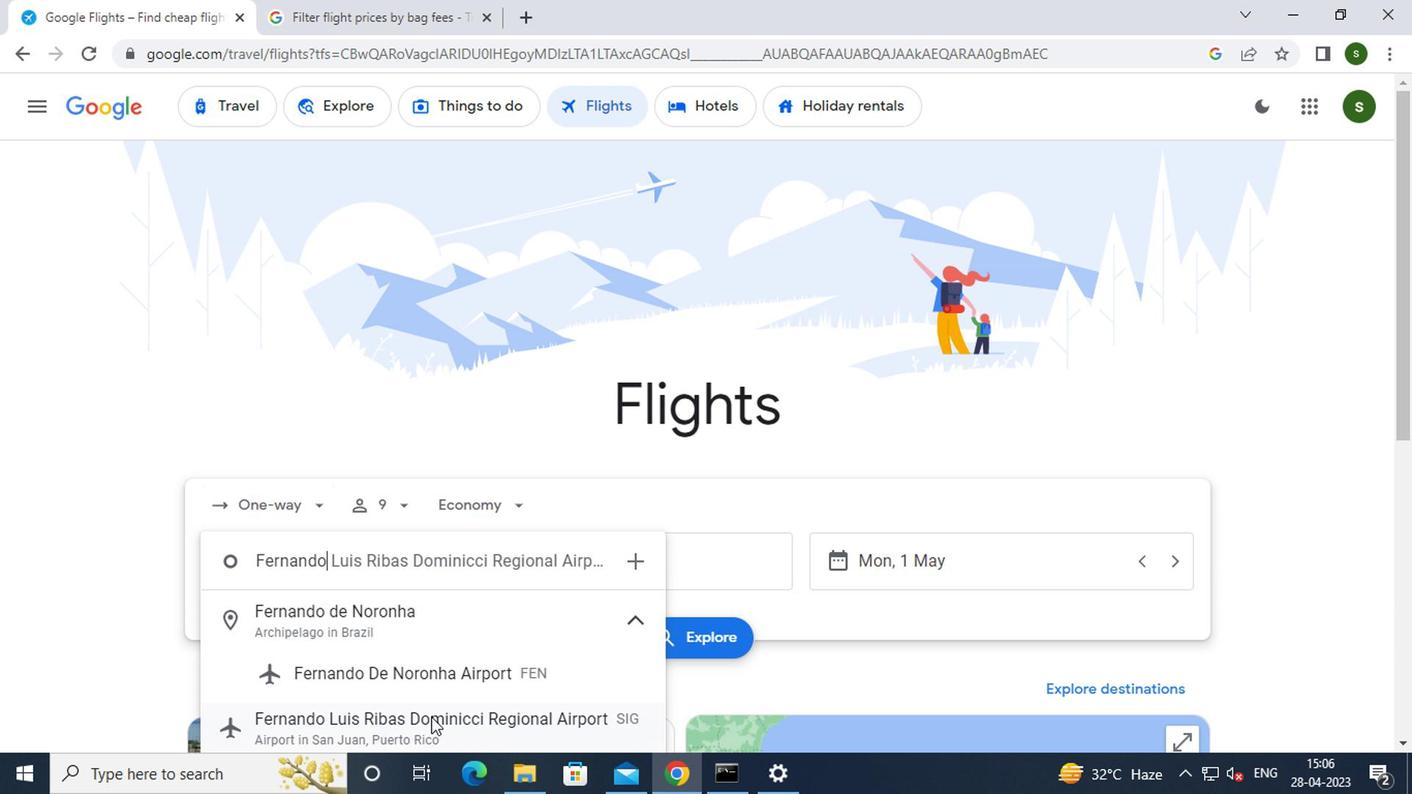 
Action: Mouse moved to (663, 565)
Screenshot: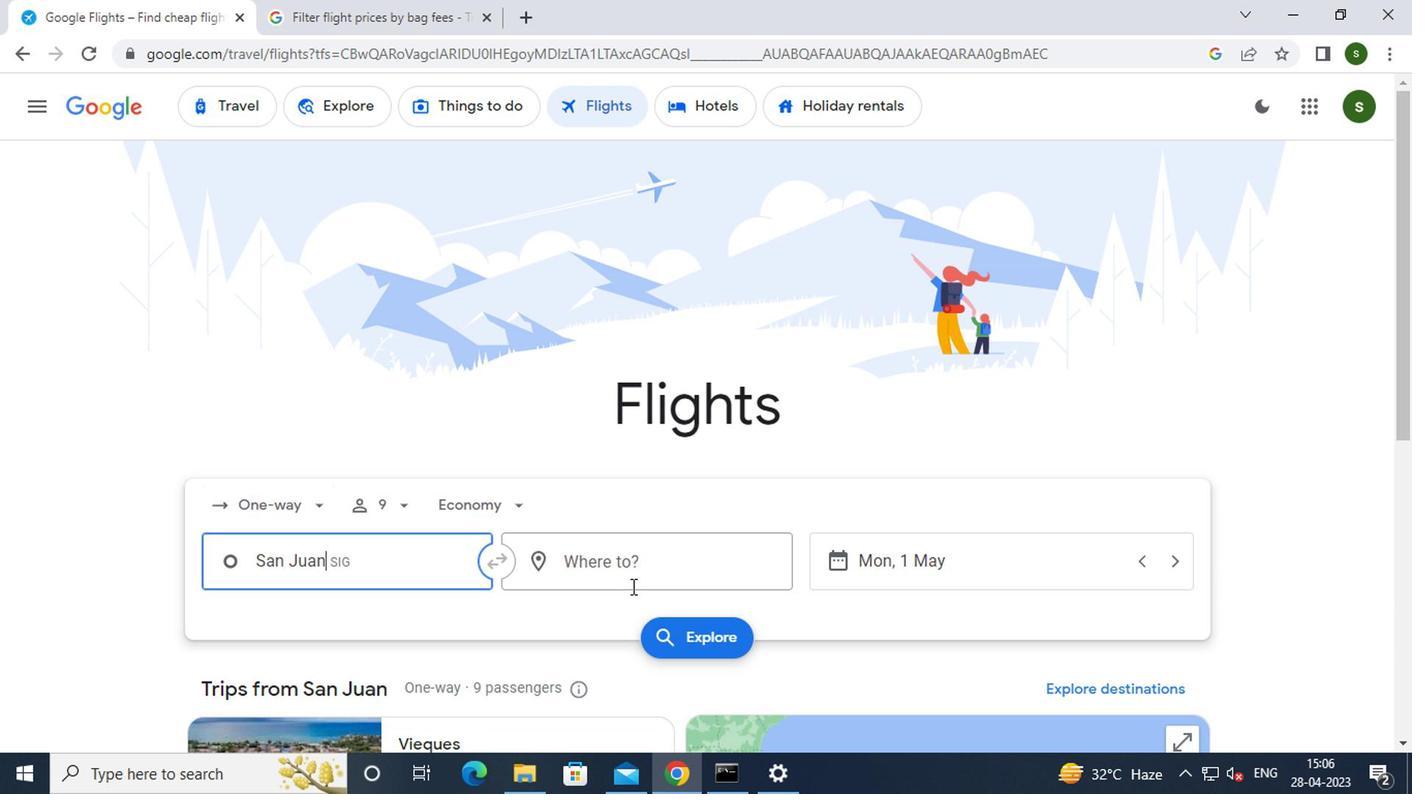 
Action: Mouse pressed left at (663, 565)
Screenshot: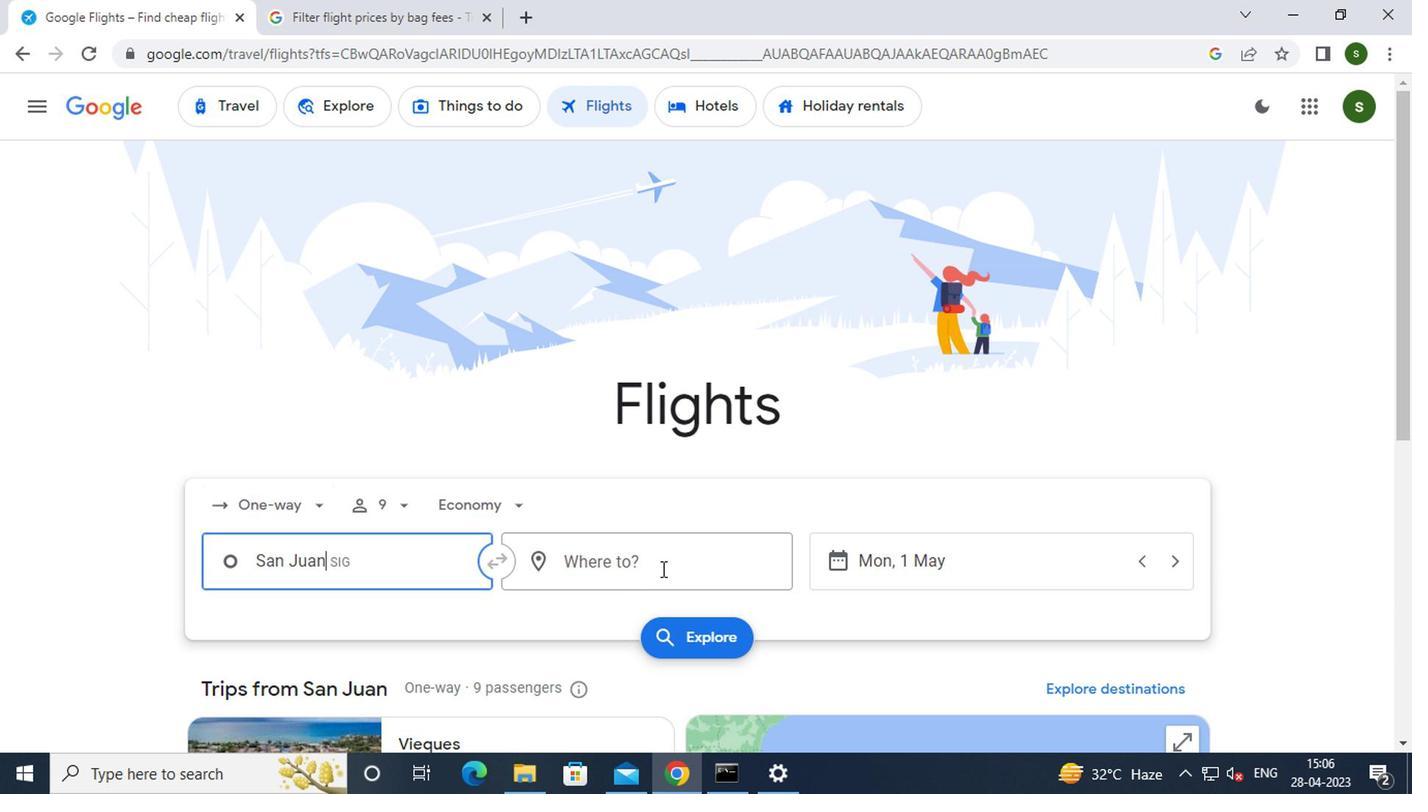 
Action: Key pressed <Key.caps_lock>g<Key.caps_lock>illette<Key.enter>
Screenshot: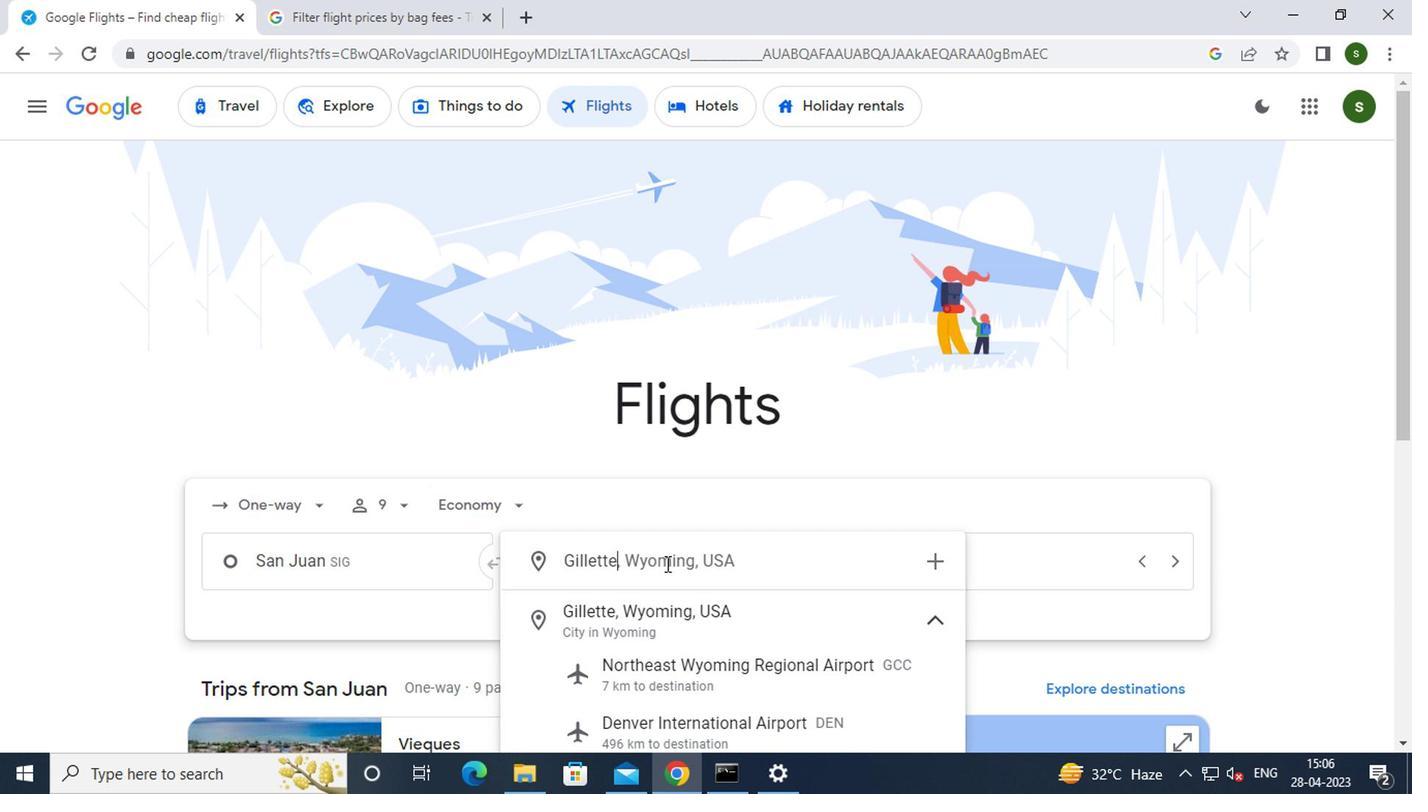 
Action: Mouse moved to (955, 553)
Screenshot: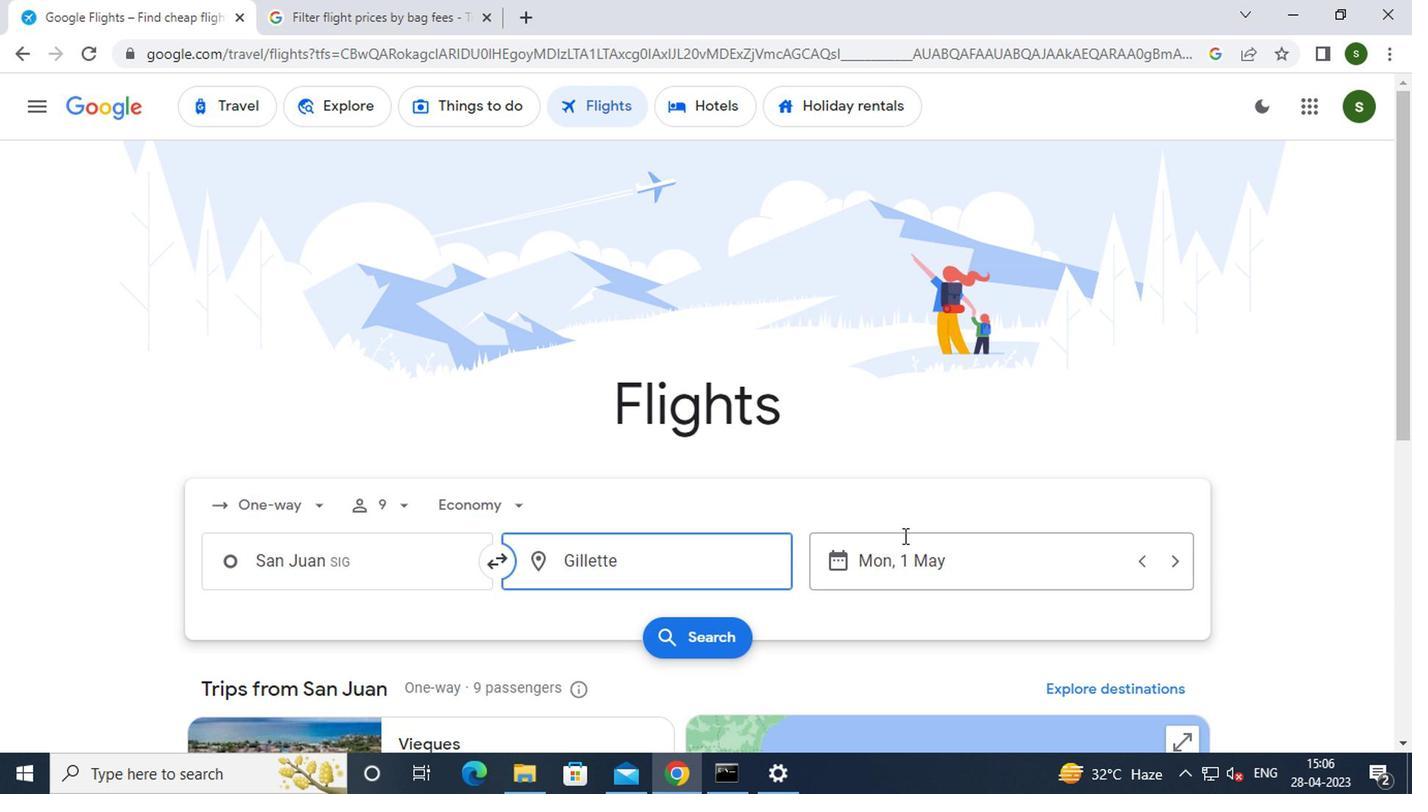 
Action: Mouse pressed left at (955, 553)
Screenshot: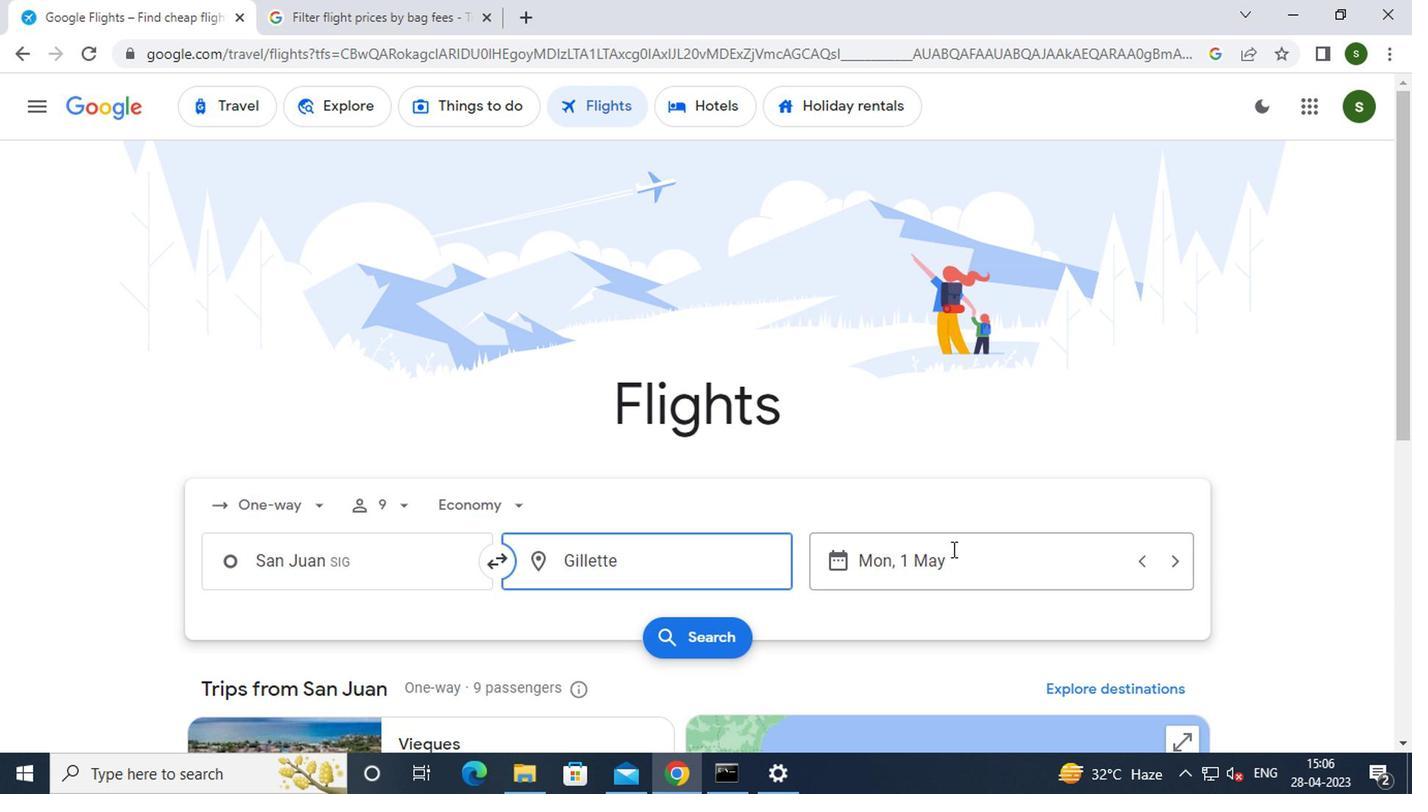 
Action: Mouse moved to (901, 375)
Screenshot: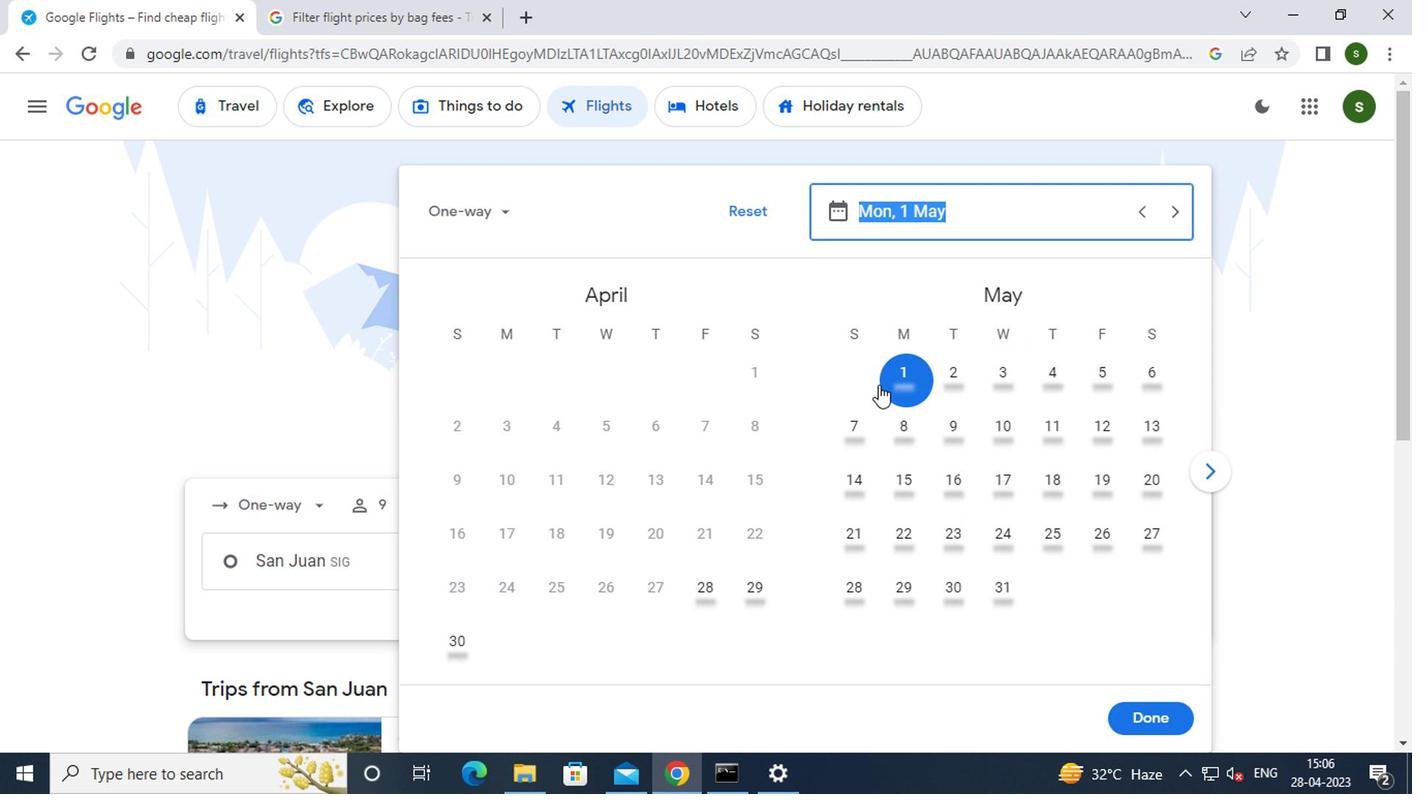 
Action: Mouse pressed left at (901, 375)
Screenshot: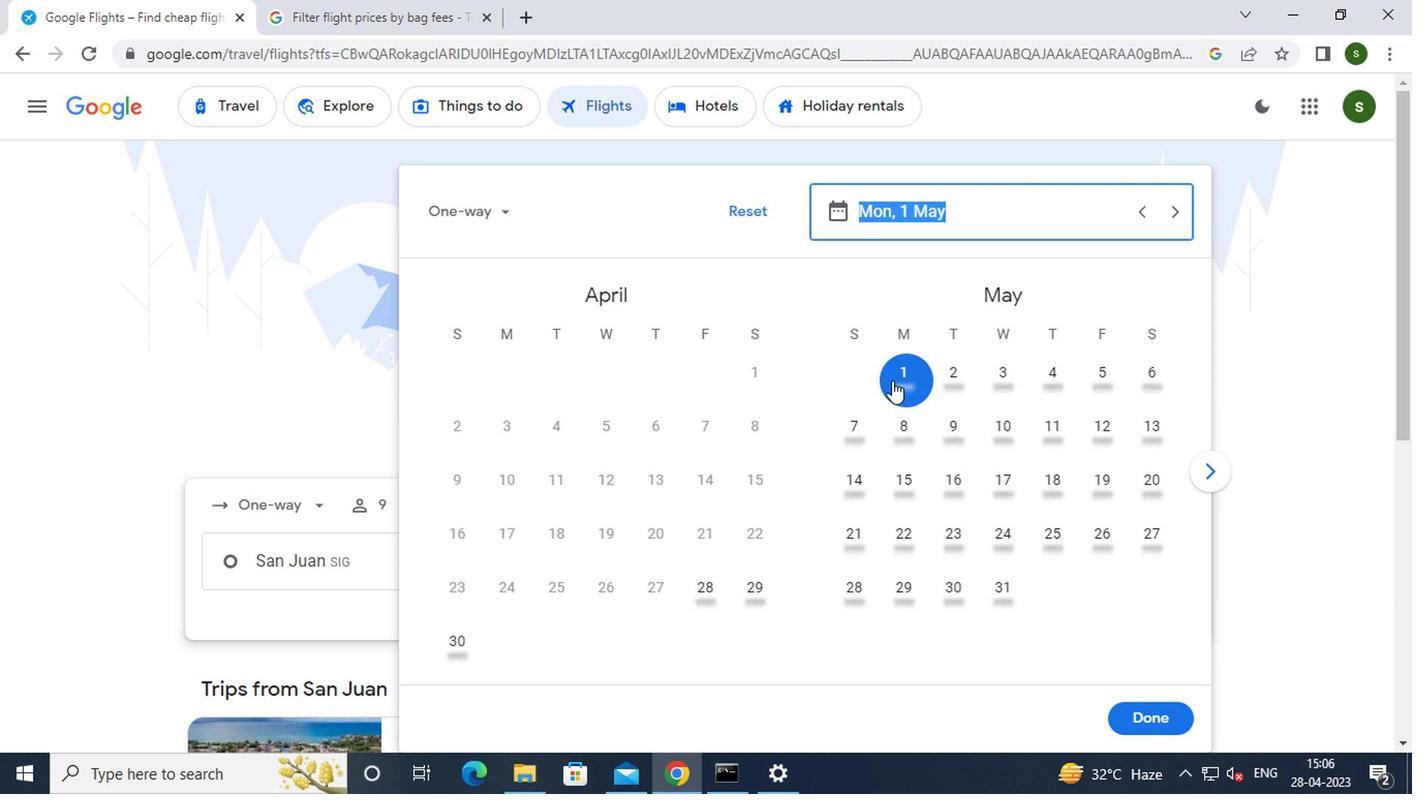 
Action: Mouse moved to (1156, 711)
Screenshot: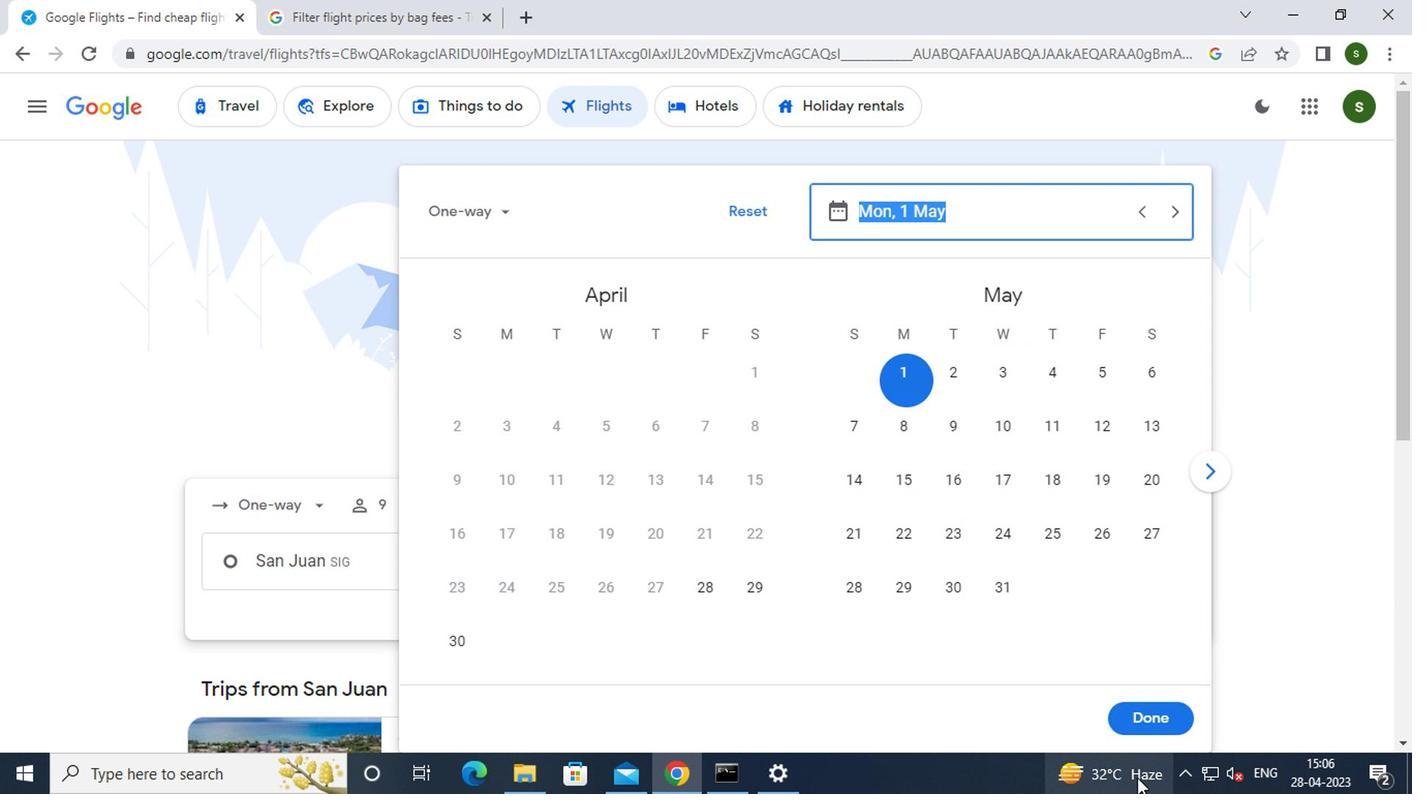 
Action: Mouse pressed left at (1156, 711)
Screenshot: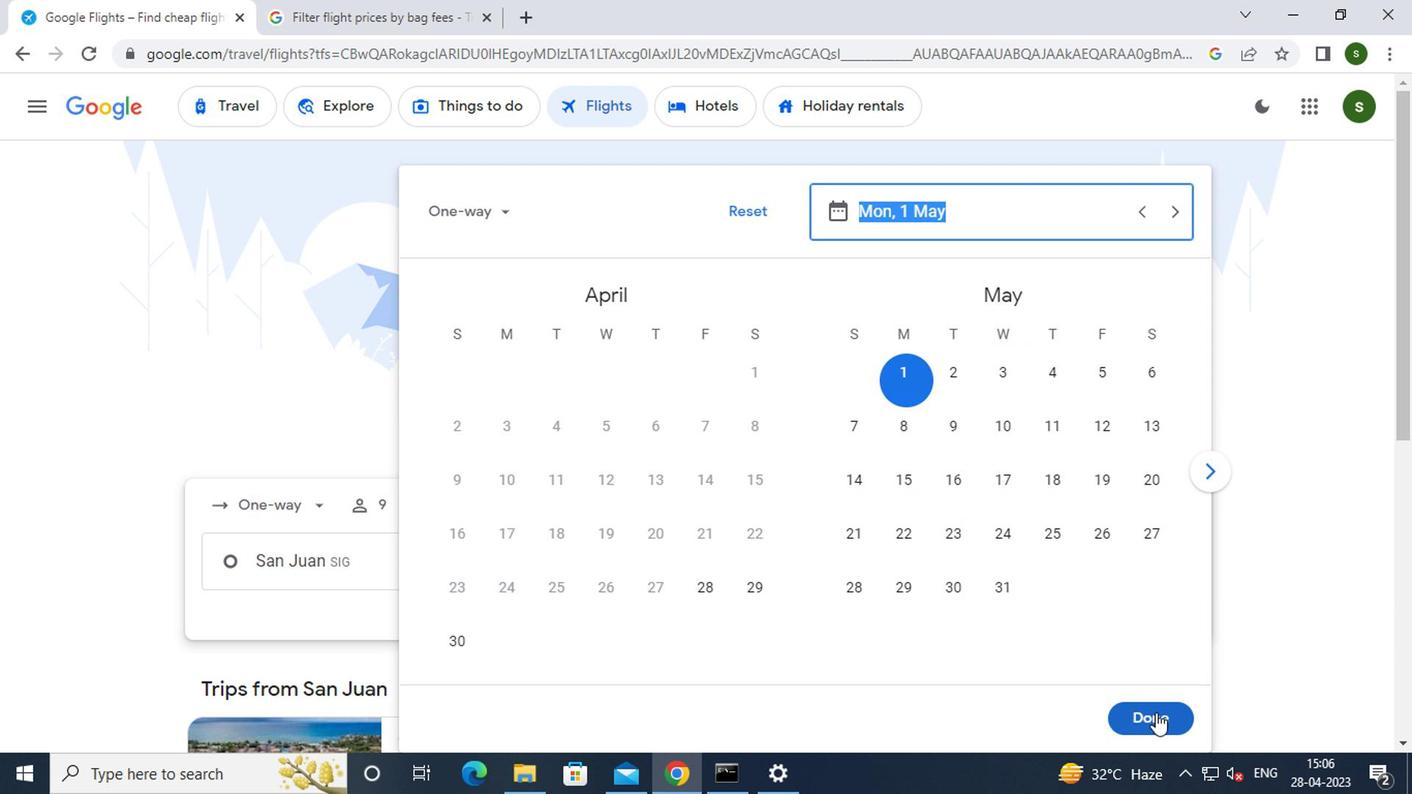 
Action: Mouse moved to (716, 646)
Screenshot: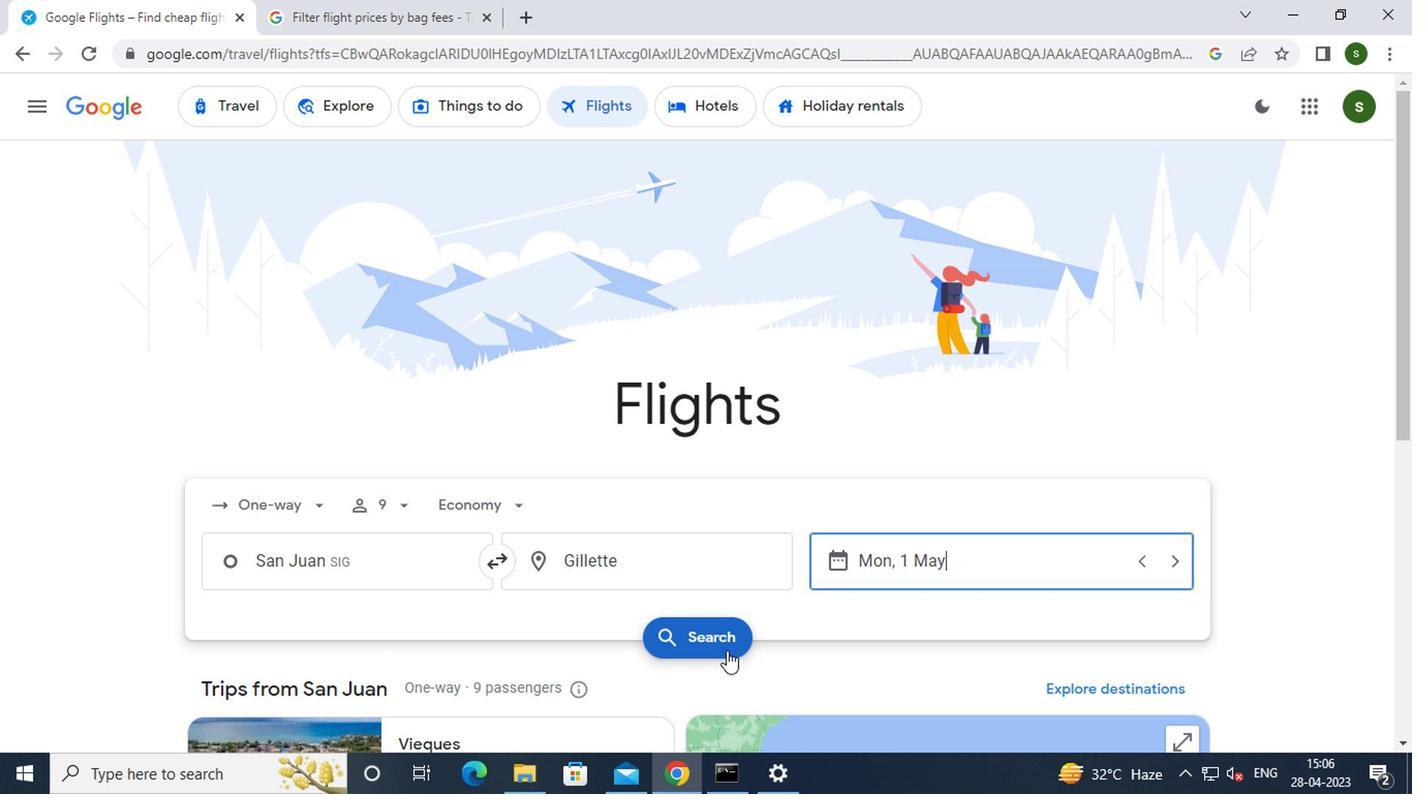 
Action: Mouse pressed left at (716, 646)
Screenshot: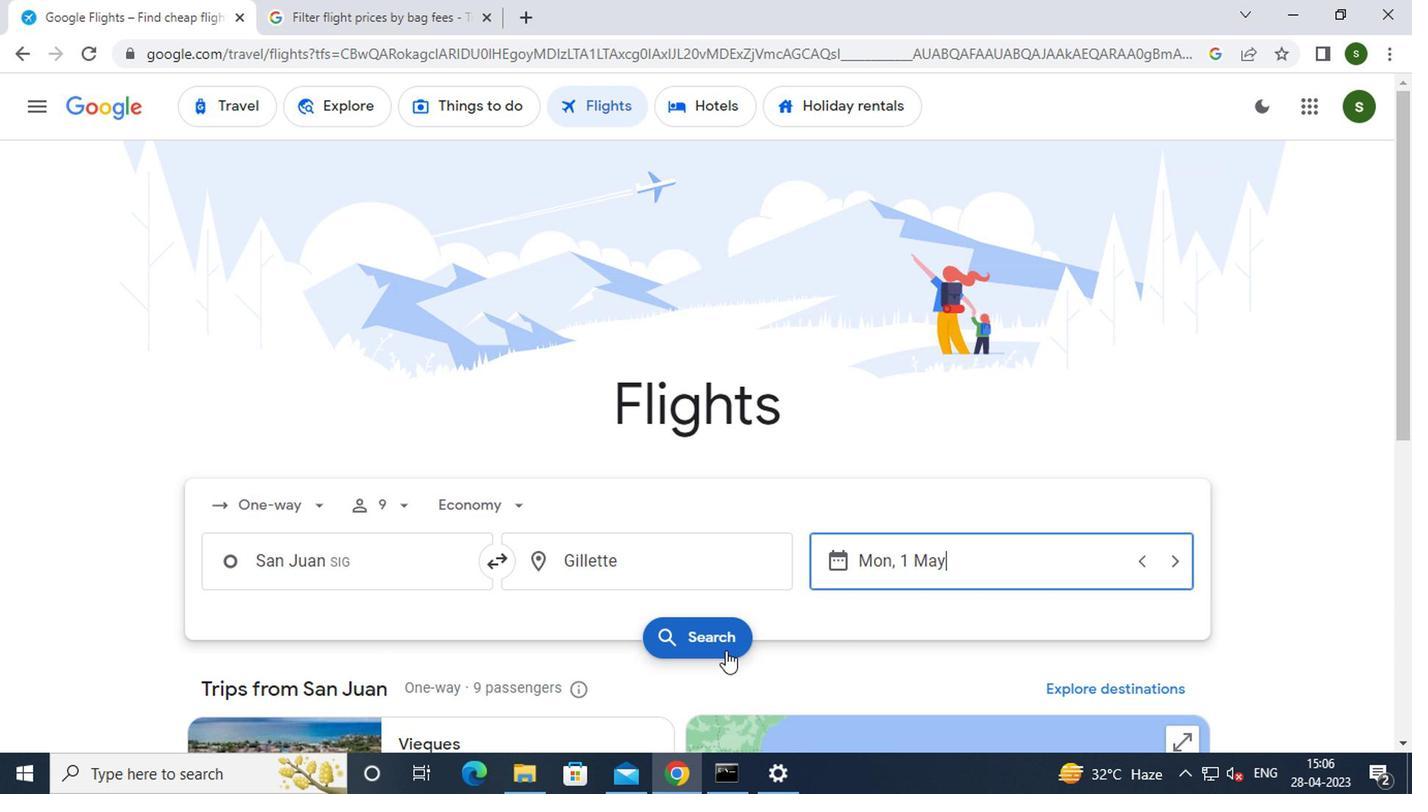 
Action: Mouse moved to (182, 289)
Screenshot: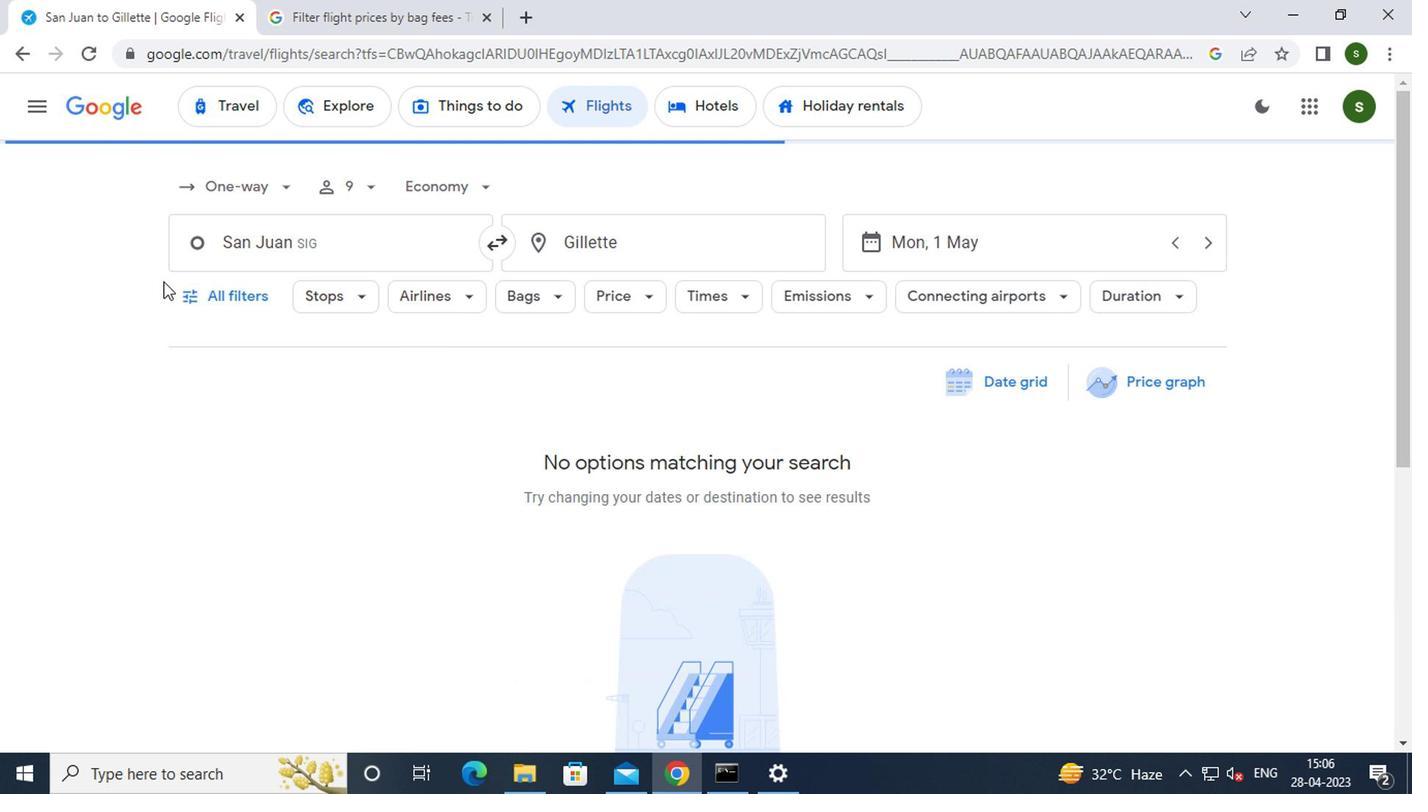 
Action: Mouse pressed left at (182, 289)
Screenshot: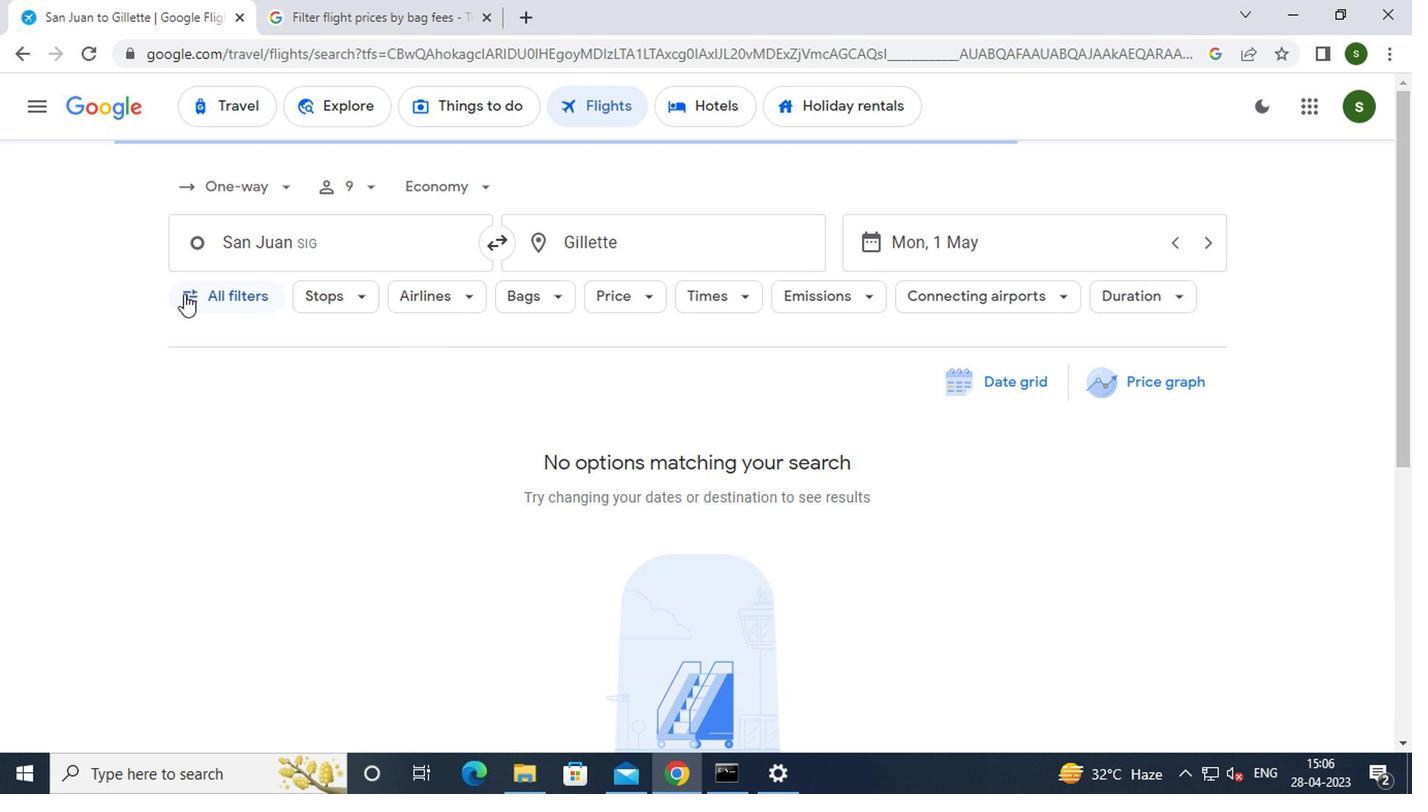 
Action: Mouse moved to (373, 501)
Screenshot: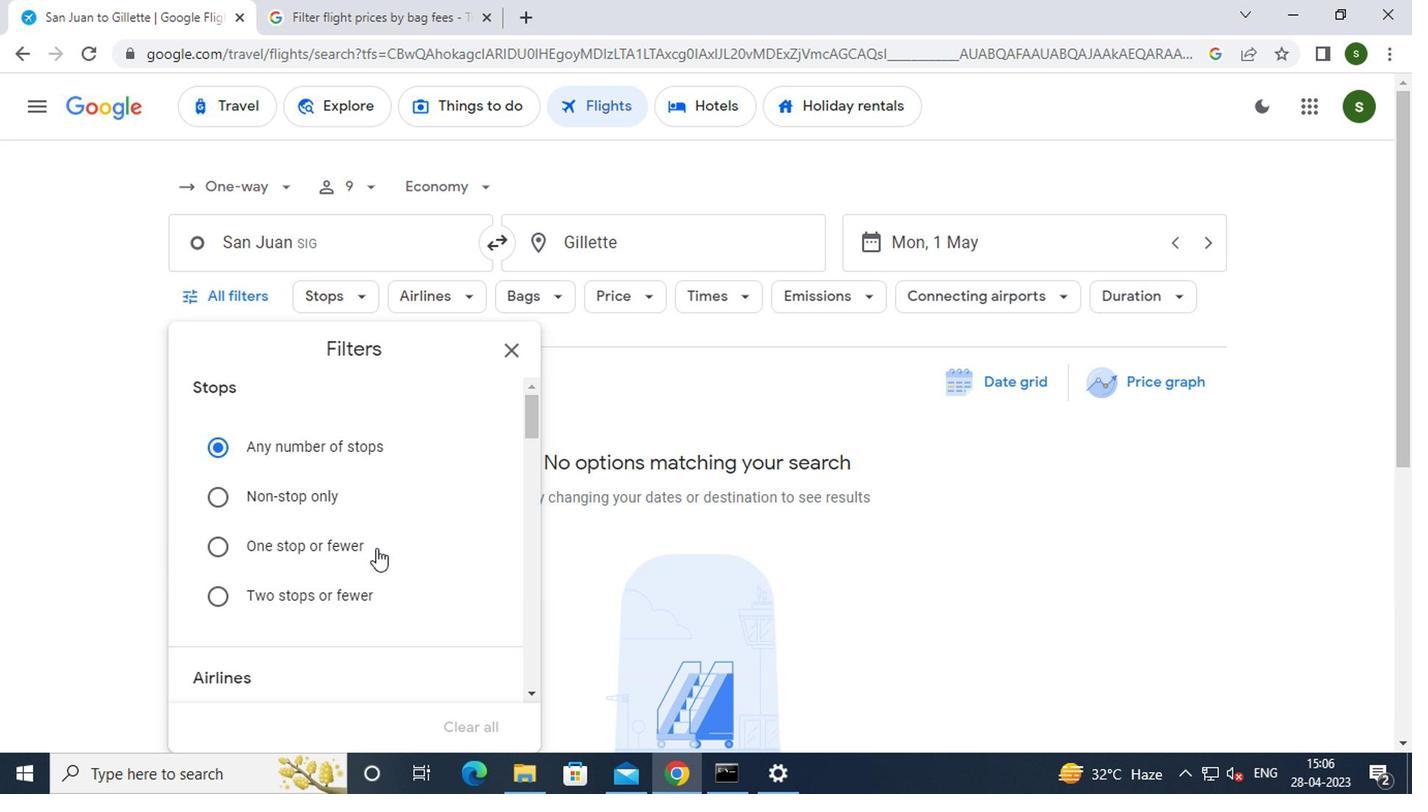 
Action: Mouse scrolled (373, 500) with delta (0, -1)
Screenshot: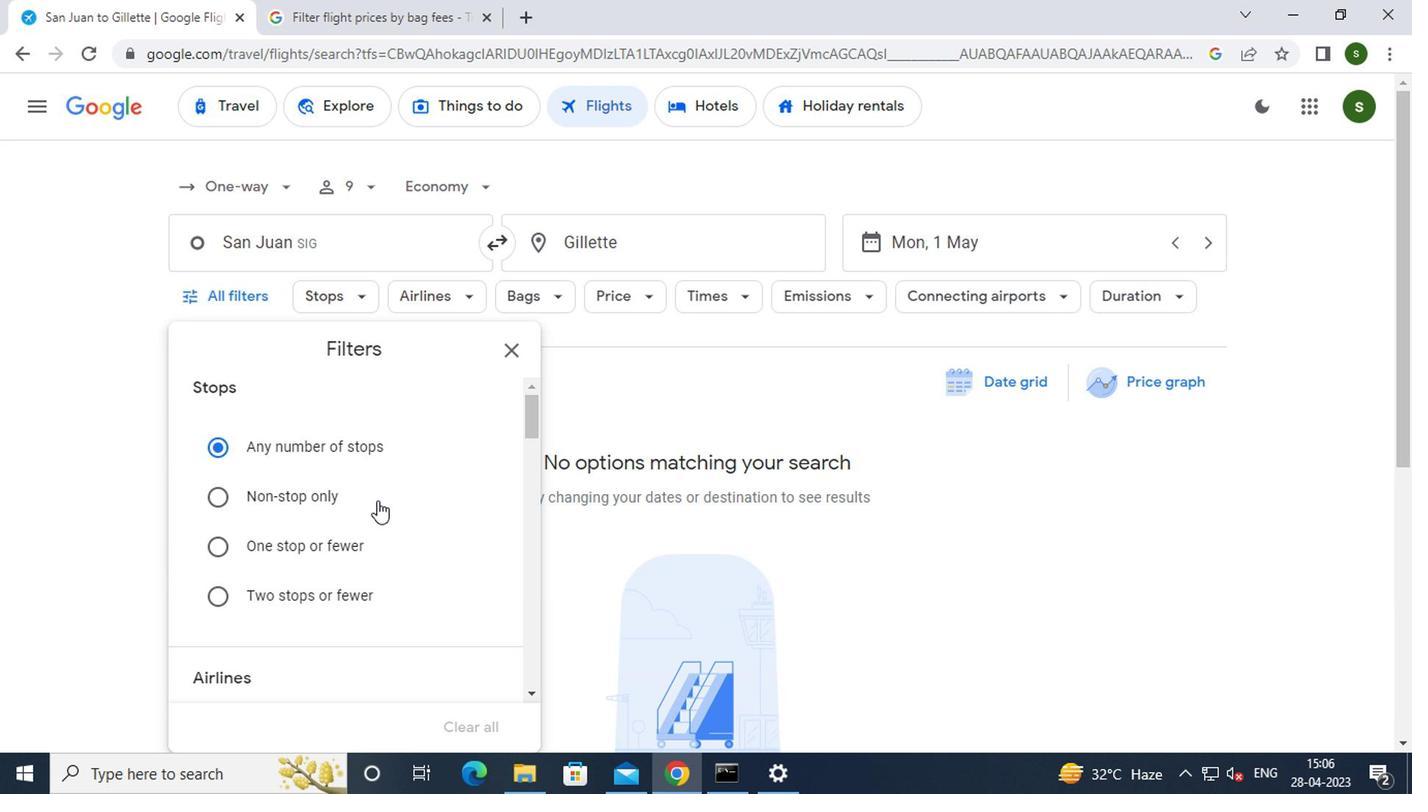 
Action: Mouse scrolled (373, 500) with delta (0, -1)
Screenshot: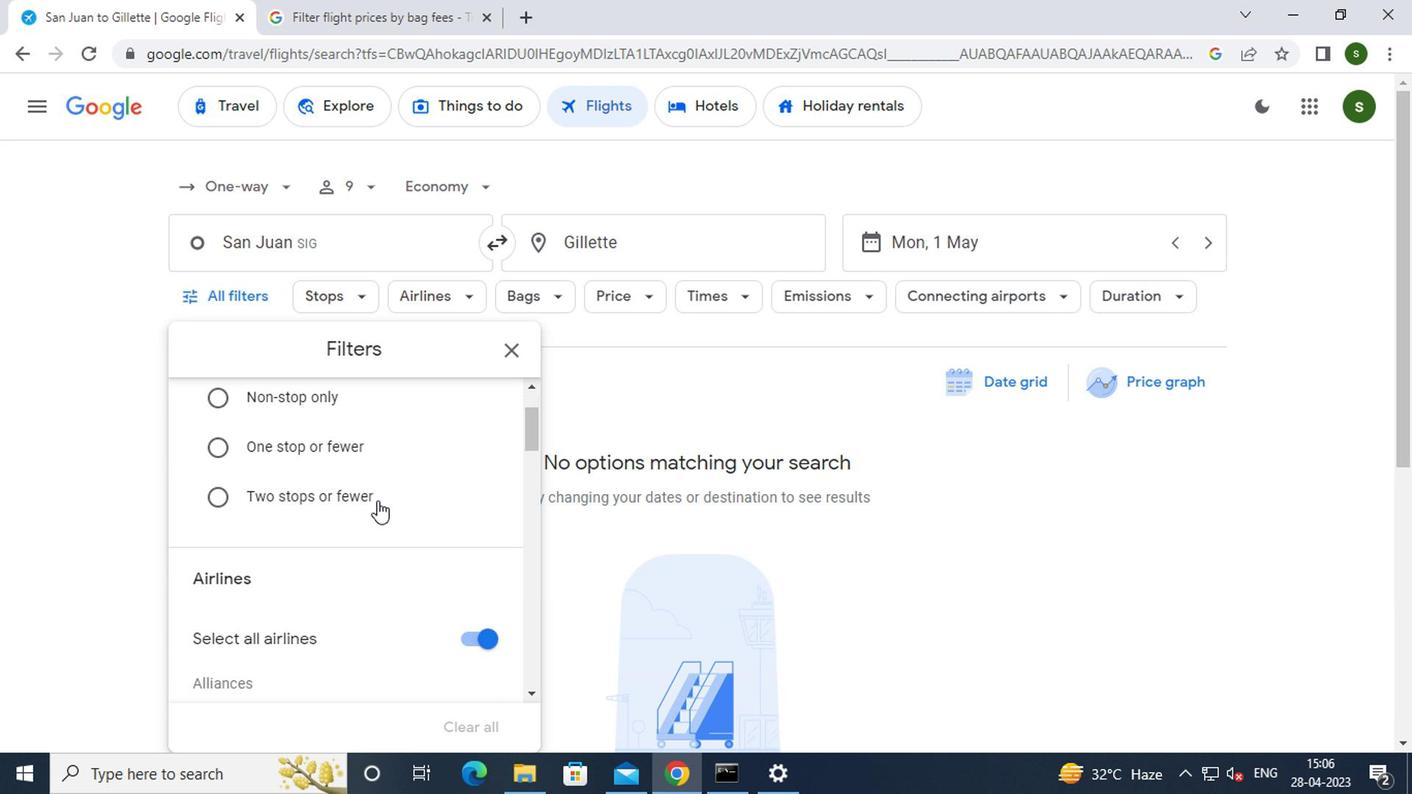 
Action: Mouse moved to (481, 528)
Screenshot: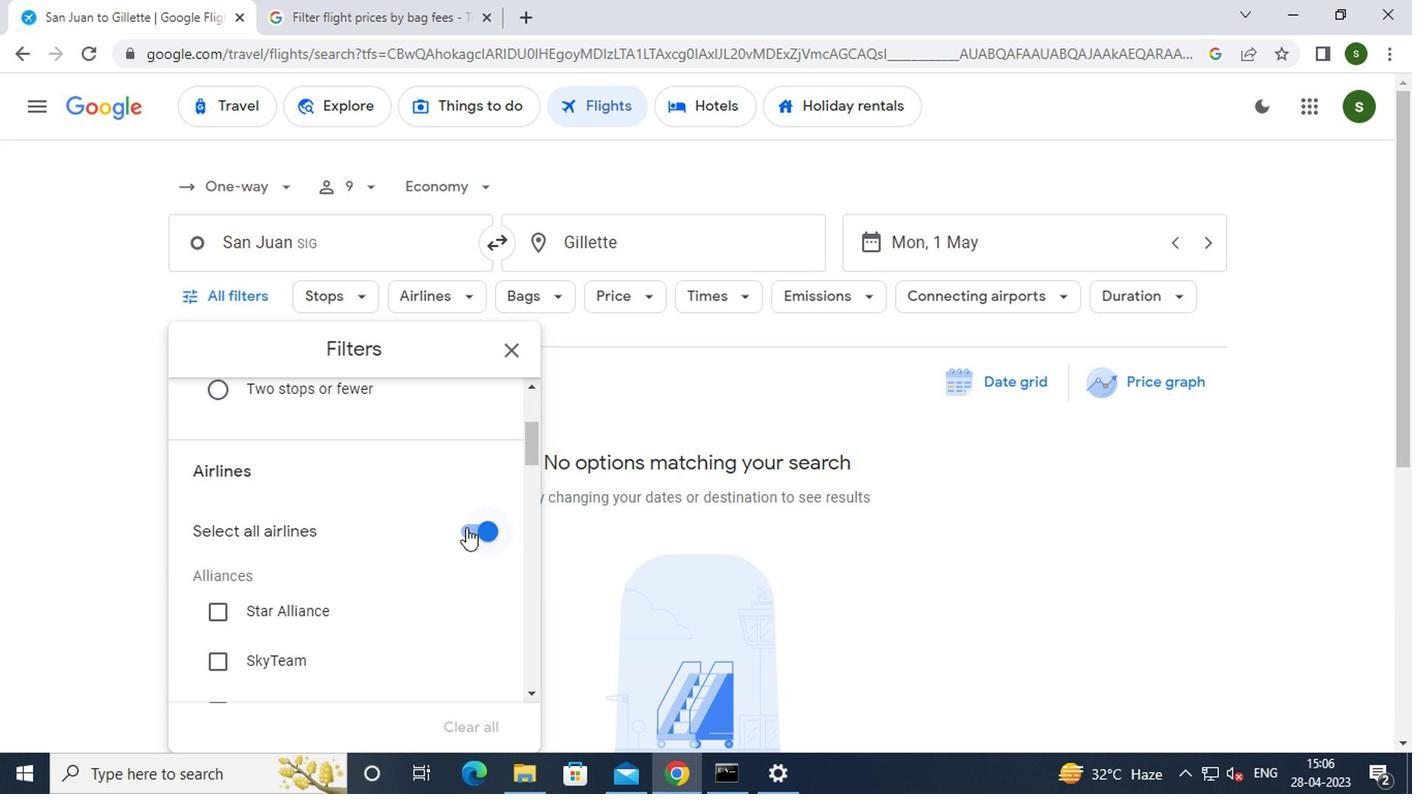 
Action: Mouse pressed left at (481, 528)
Screenshot: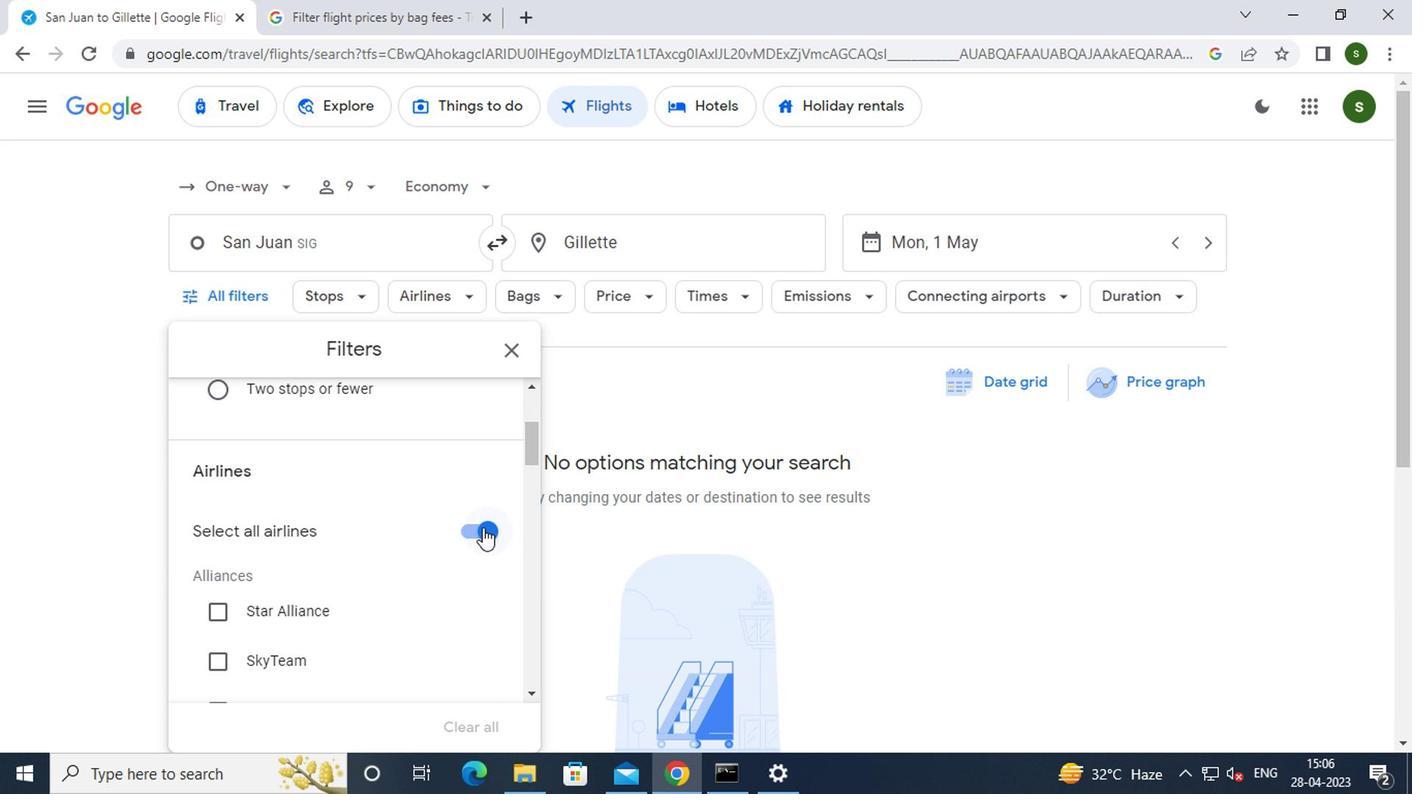 
Action: Mouse moved to (394, 506)
Screenshot: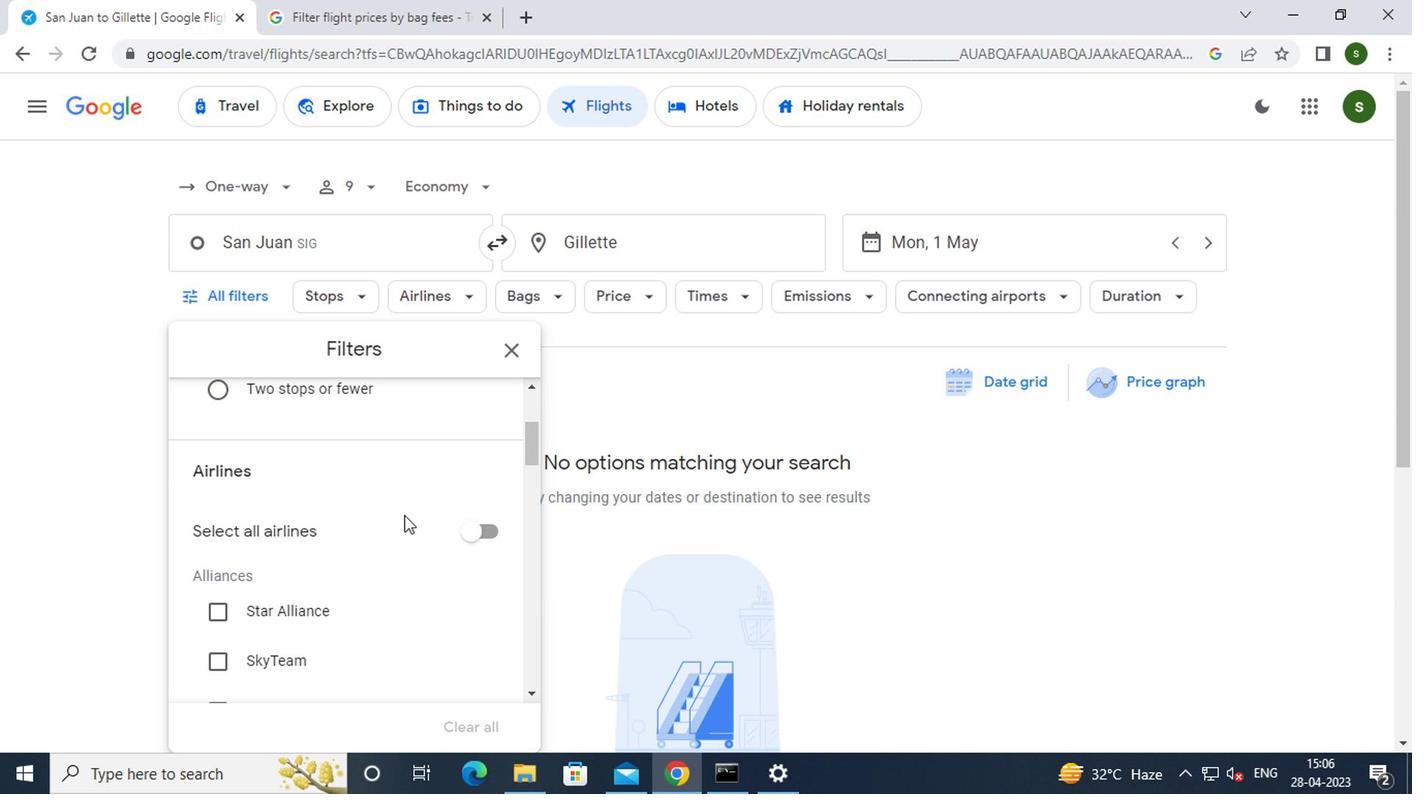 
Action: Mouse scrolled (394, 505) with delta (0, -1)
Screenshot: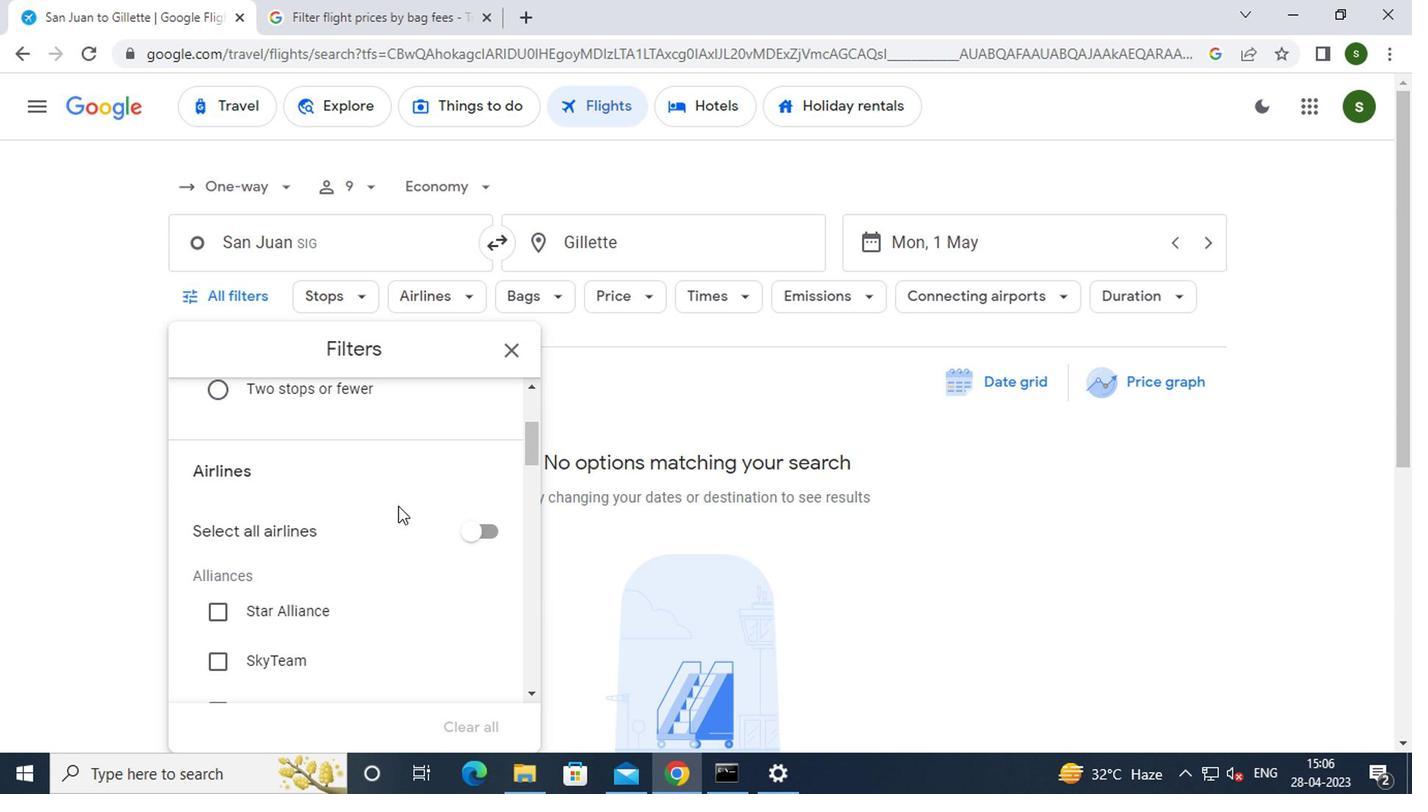 
Action: Mouse scrolled (394, 505) with delta (0, -1)
Screenshot: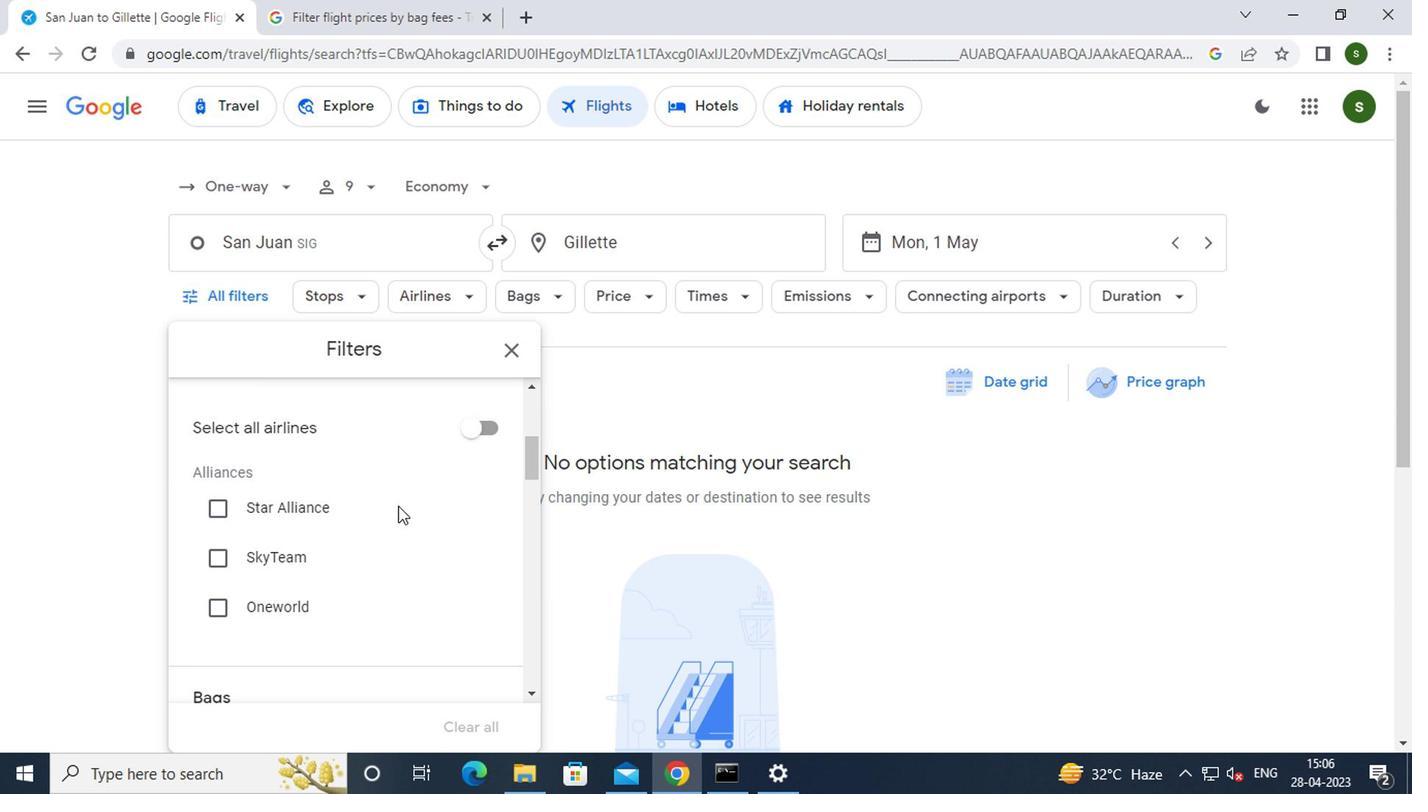 
Action: Mouse scrolled (394, 505) with delta (0, -1)
Screenshot: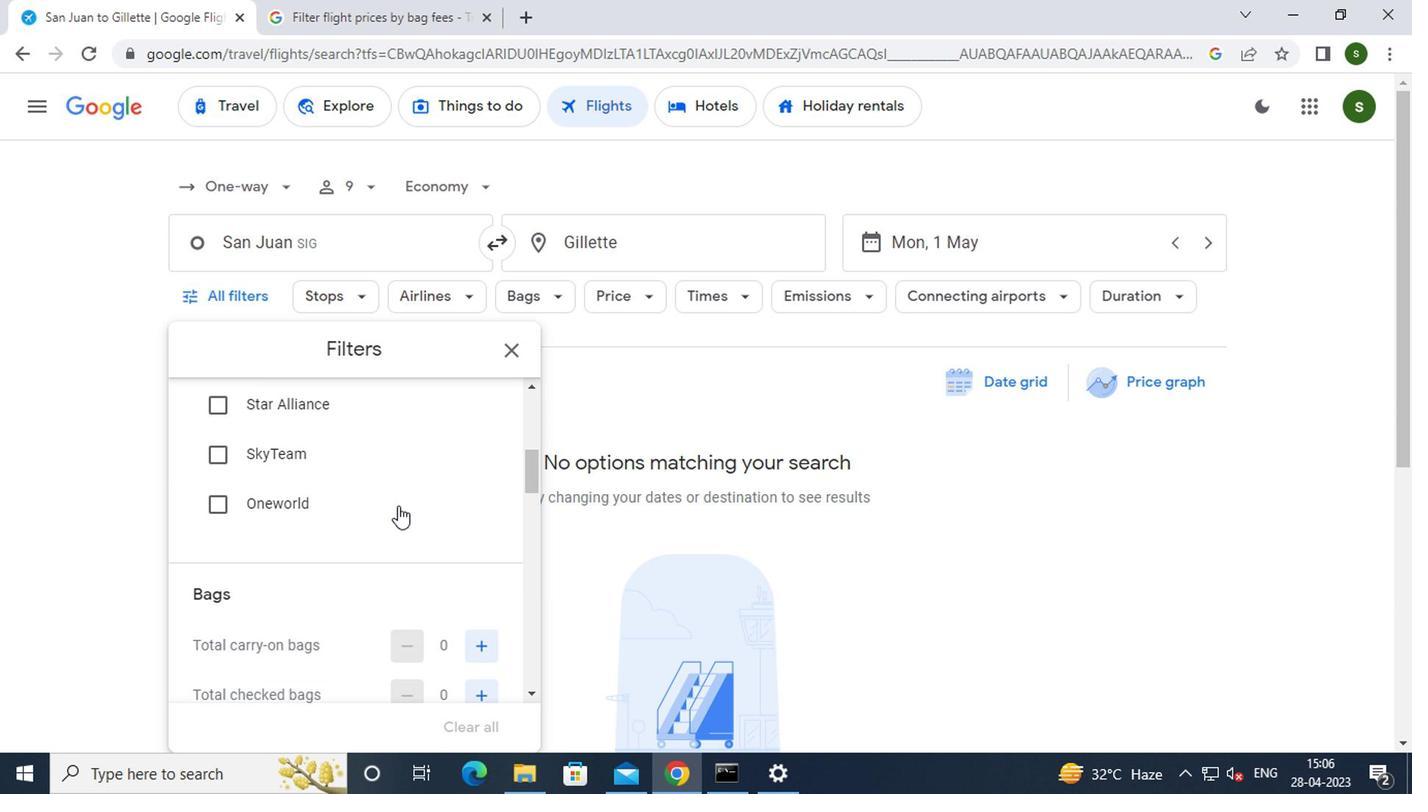 
Action: Mouse scrolled (394, 505) with delta (0, -1)
Screenshot: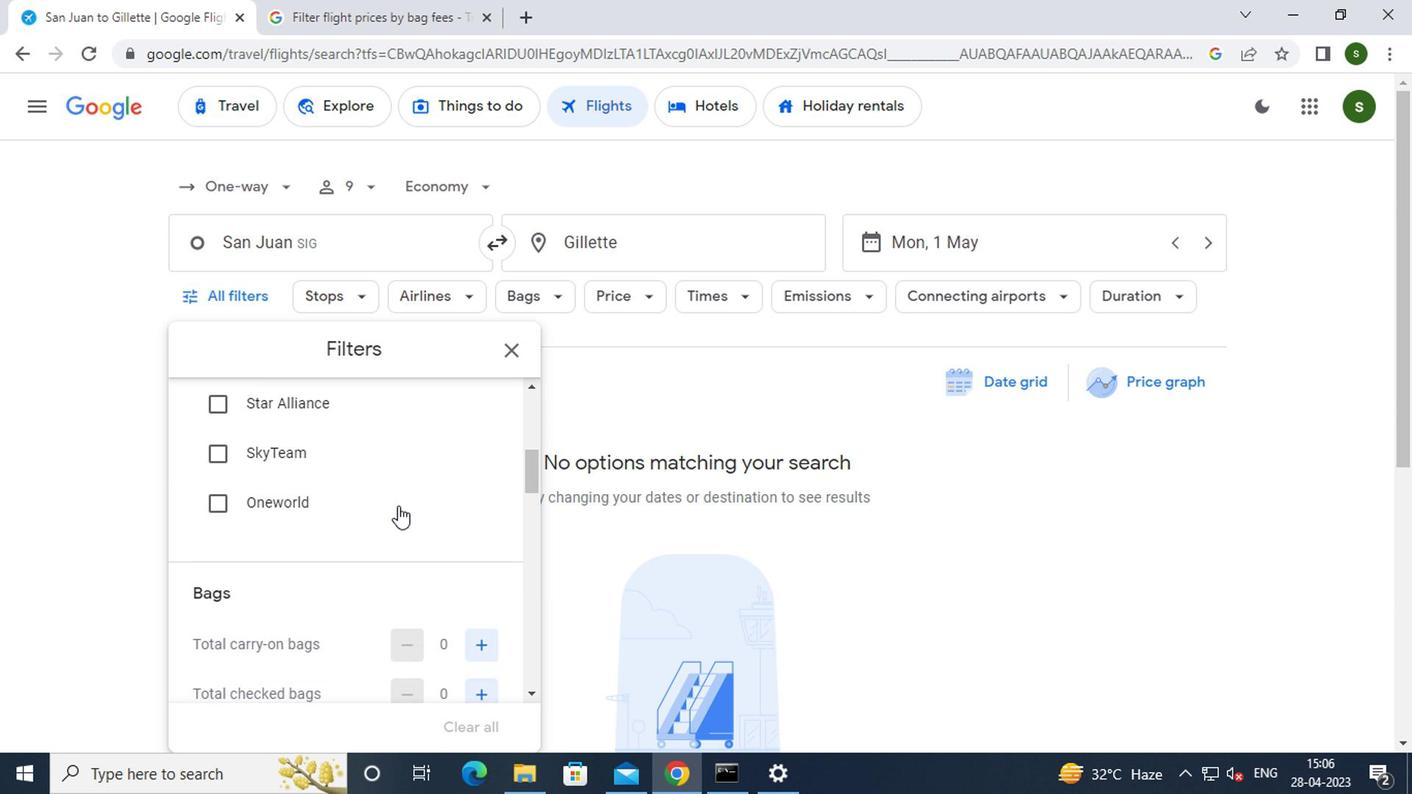
Action: Mouse scrolled (394, 505) with delta (0, -1)
Screenshot: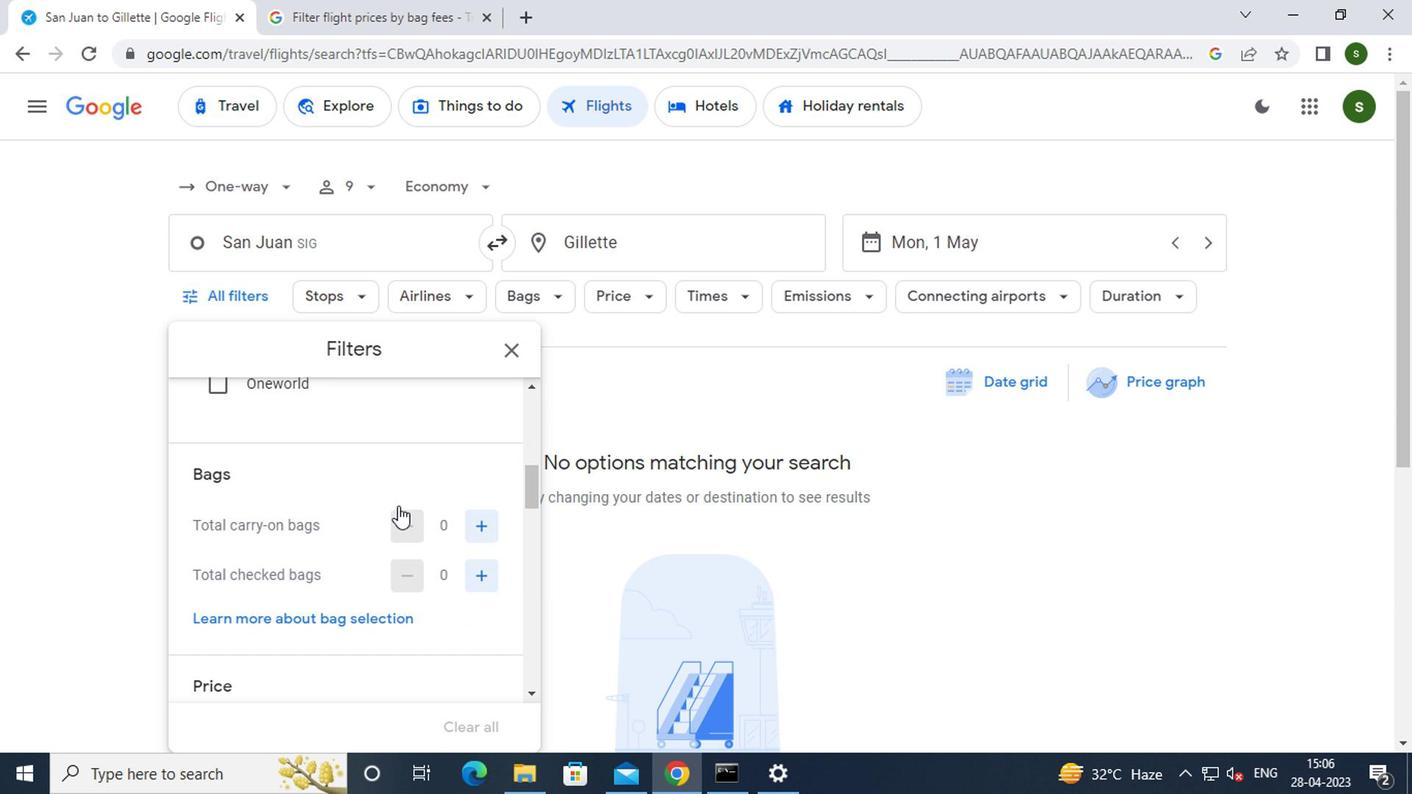 
Action: Mouse moved to (481, 589)
Screenshot: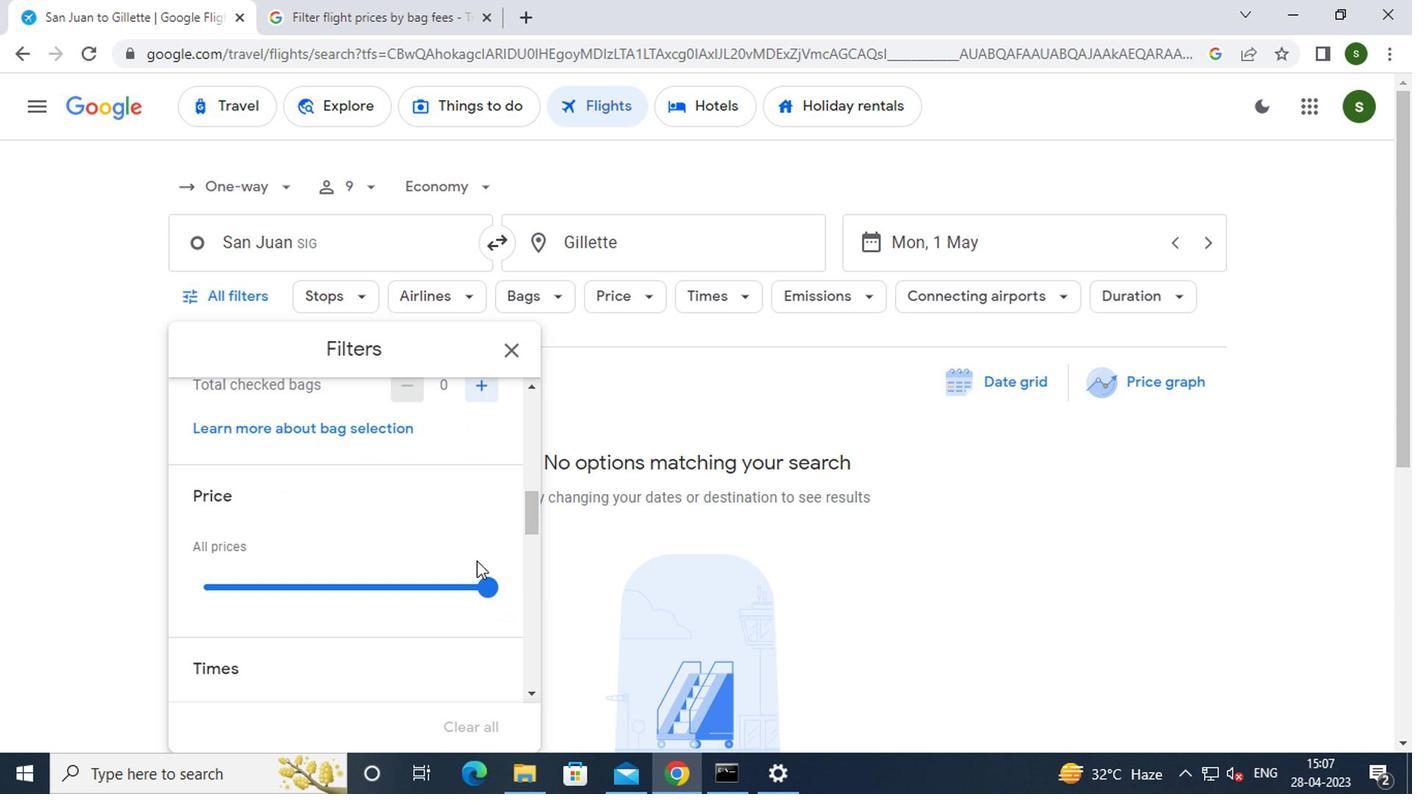 
Action: Mouse pressed left at (481, 589)
Screenshot: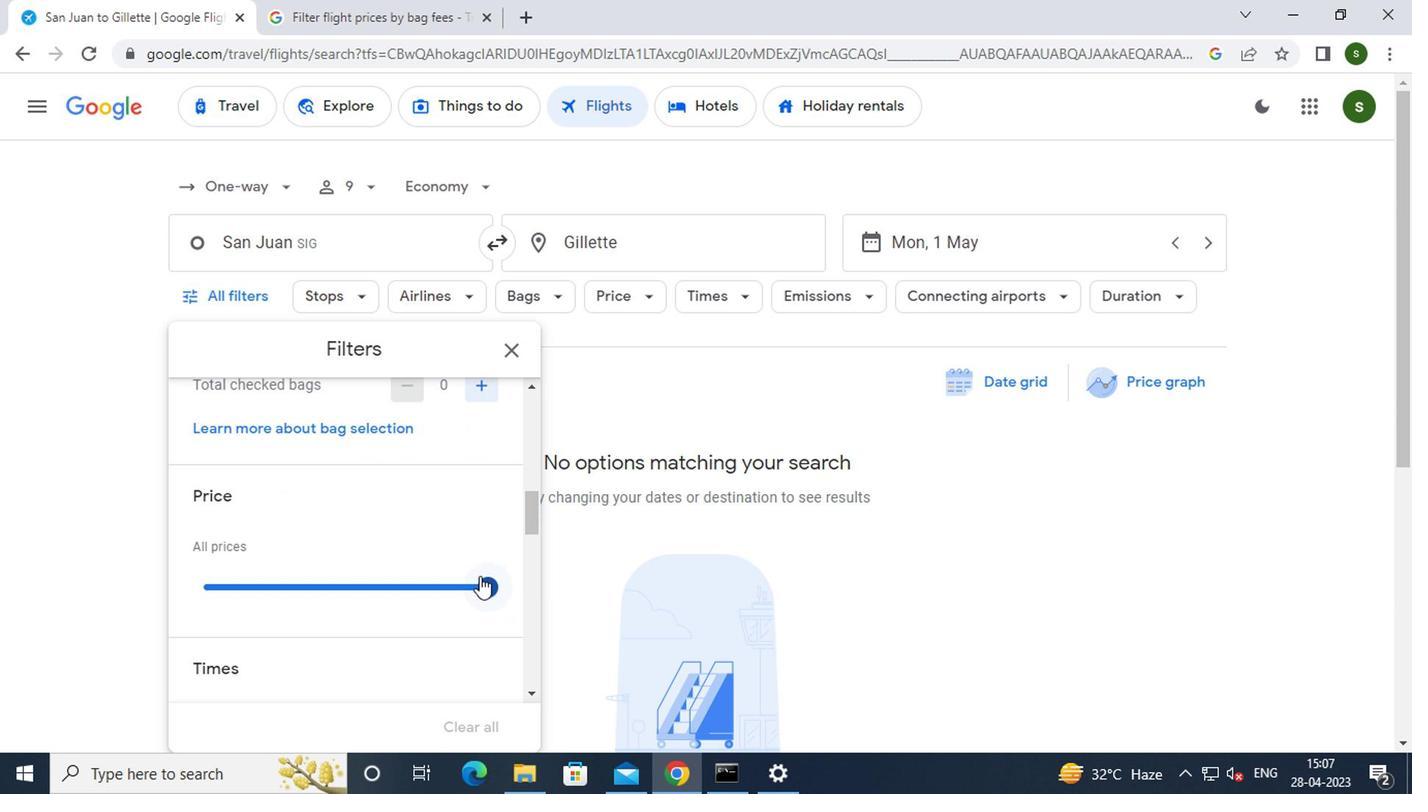 
Action: Mouse moved to (384, 550)
Screenshot: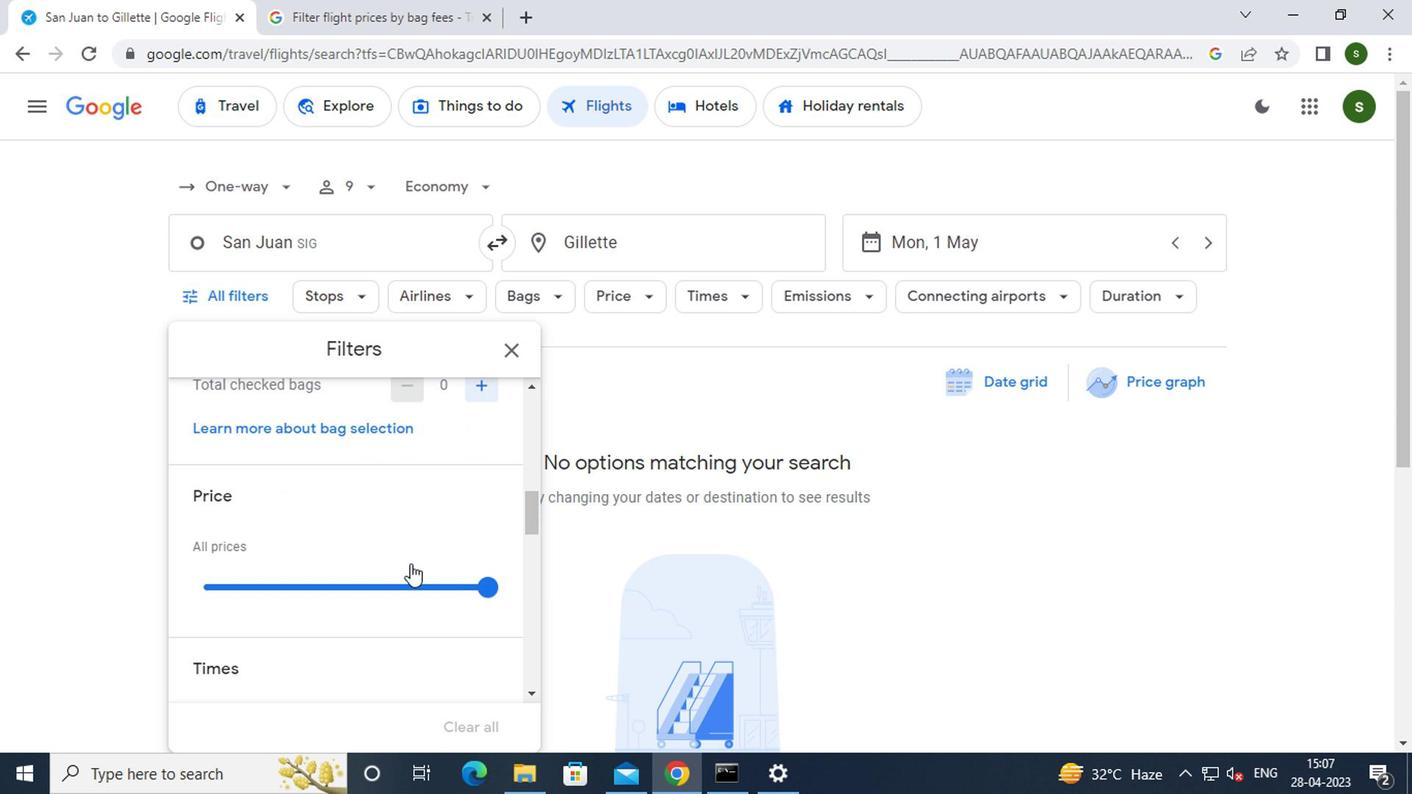 
Action: Mouse scrolled (384, 548) with delta (0, -1)
Screenshot: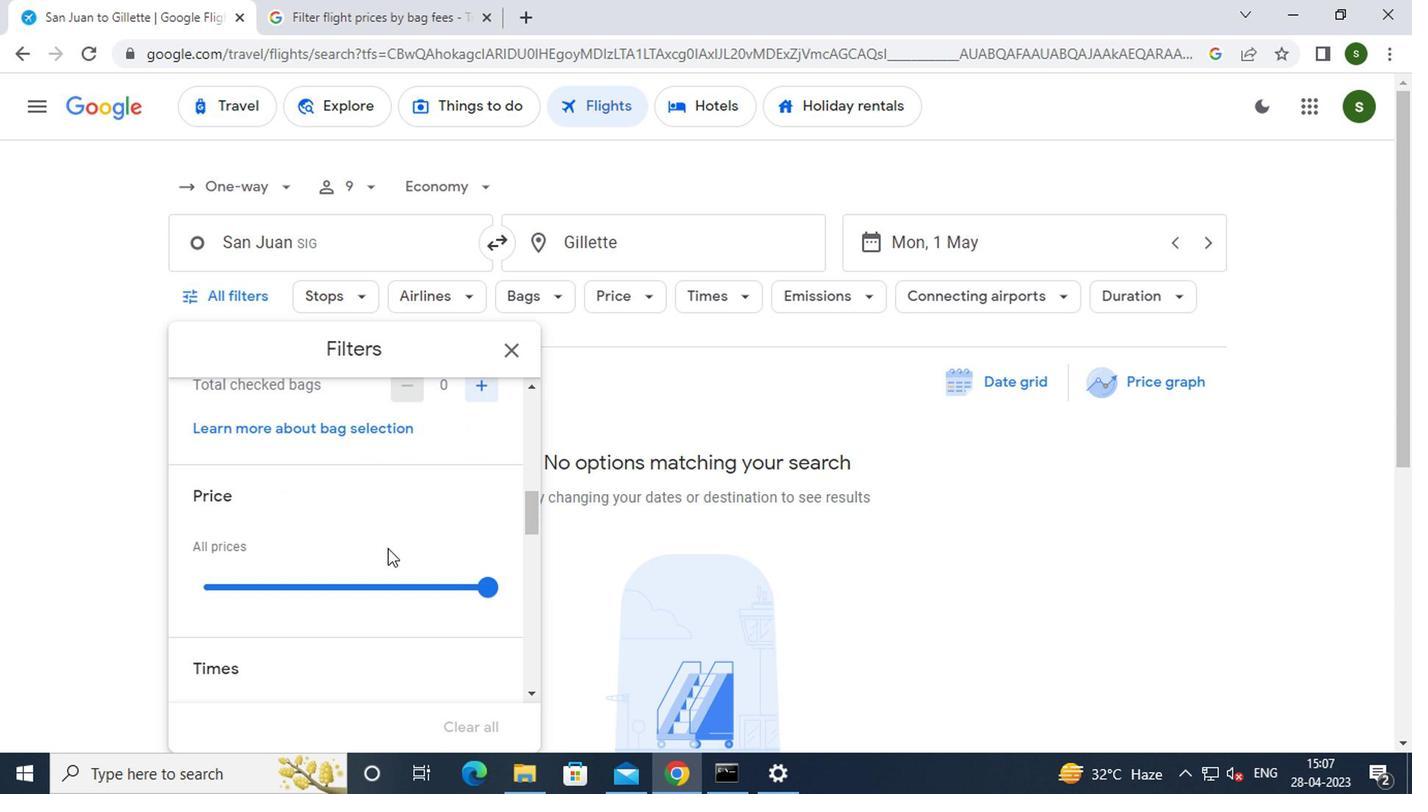 
Action: Mouse scrolled (384, 548) with delta (0, -1)
Screenshot: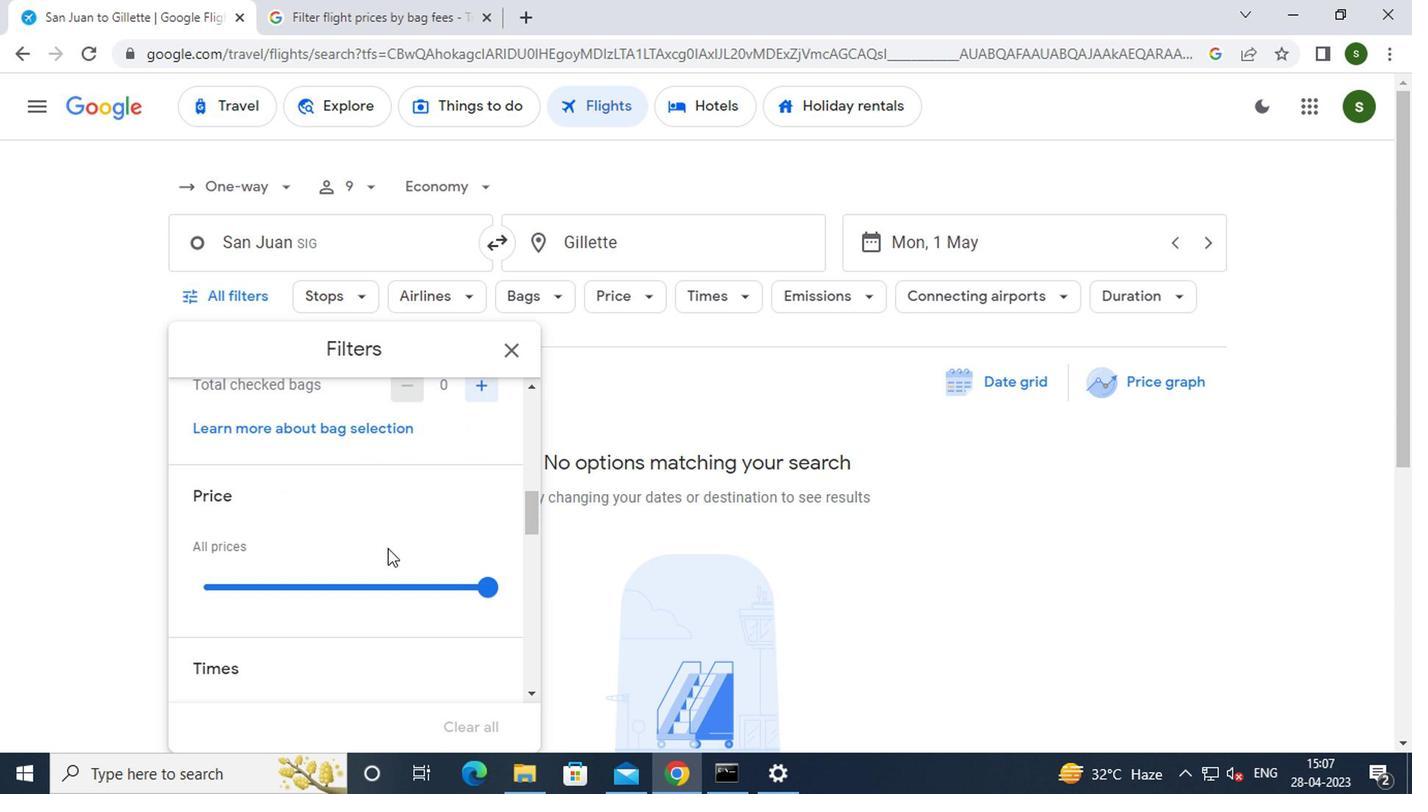 
Action: Mouse moved to (200, 612)
Screenshot: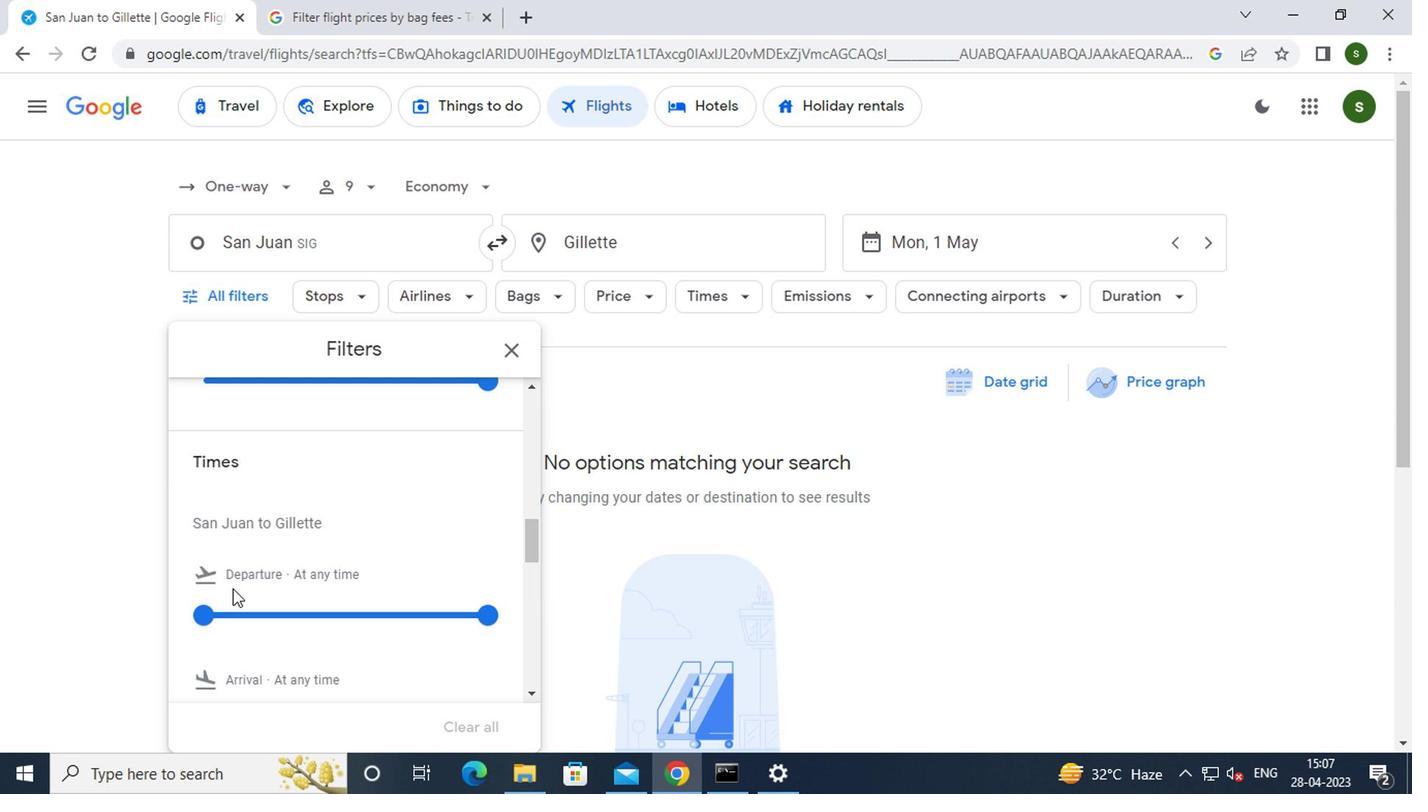 
Action: Mouse pressed left at (200, 612)
Screenshot: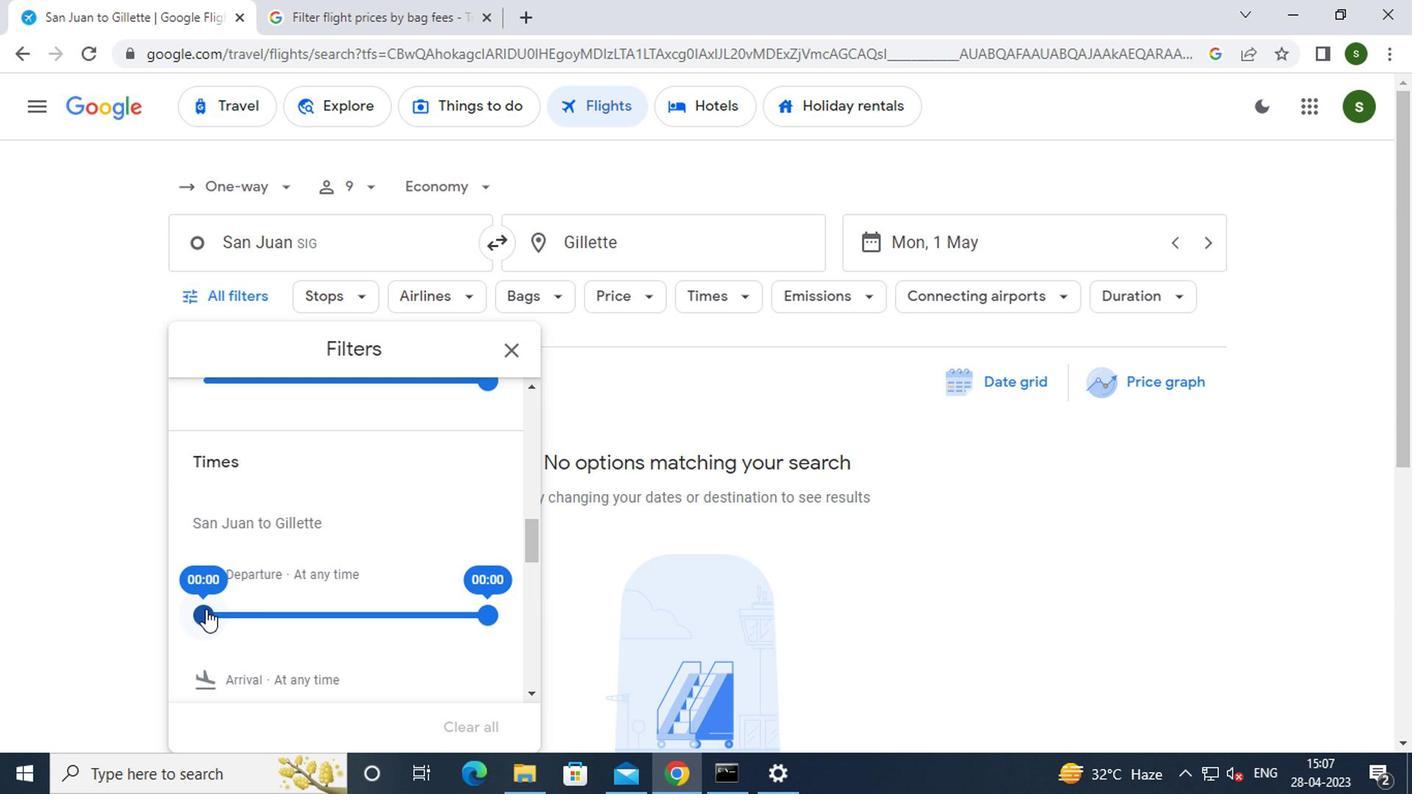 
Action: Mouse moved to (804, 535)
Screenshot: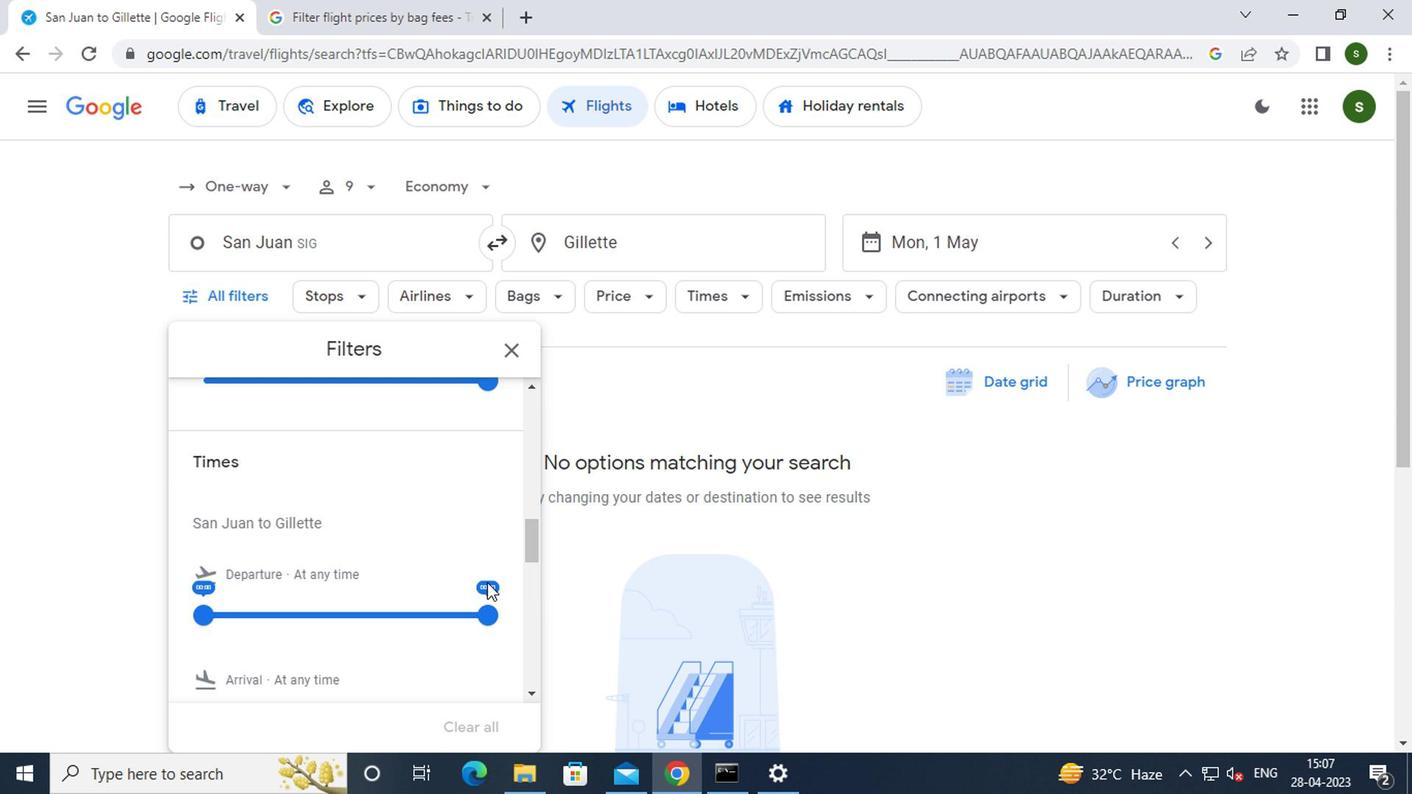 
Action: Mouse pressed left at (804, 535)
Screenshot: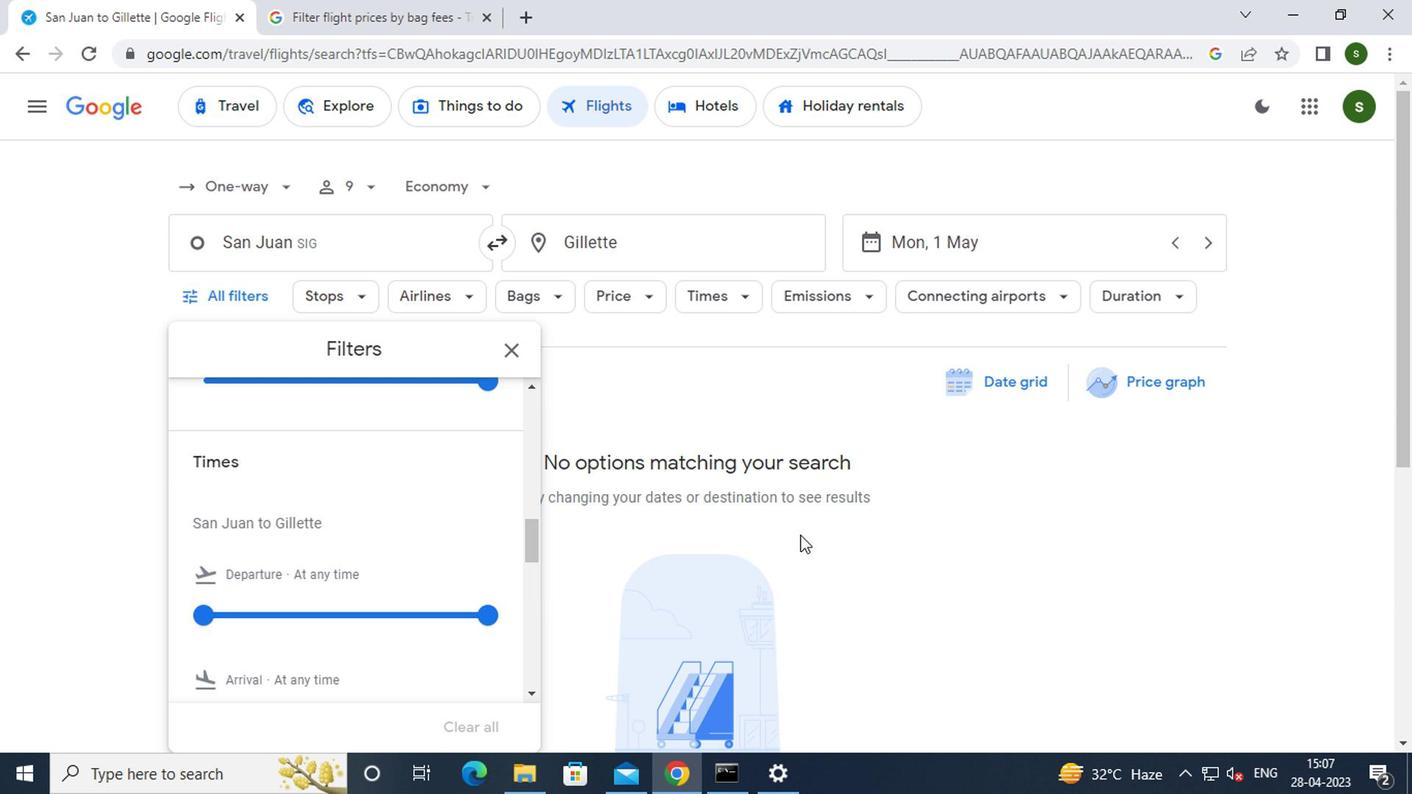 
Action: Mouse moved to (806, 539)
Screenshot: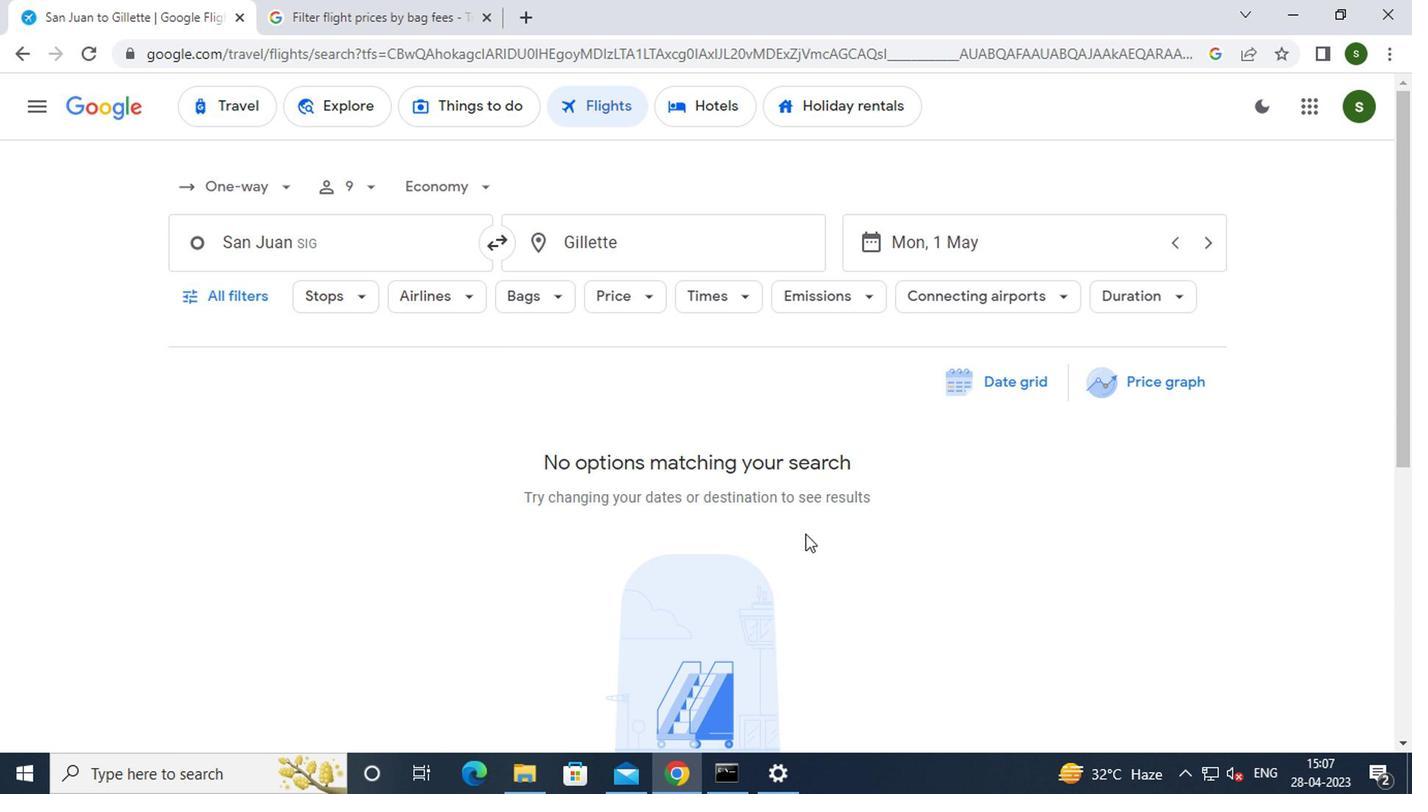 
